 Task: Find connections with filter location Maracanaú with filter topic #homeofficewith filter profile language German with filter current company Al Yousuf Enterprises LLP Global HR Agency with filter school Cochin University of Science and Technology with filter industry Mobile Computing Software Products with filter service category Event Planning with filter keywords title Over the Phone Interpreter
Action: Mouse moved to (467, 84)
Screenshot: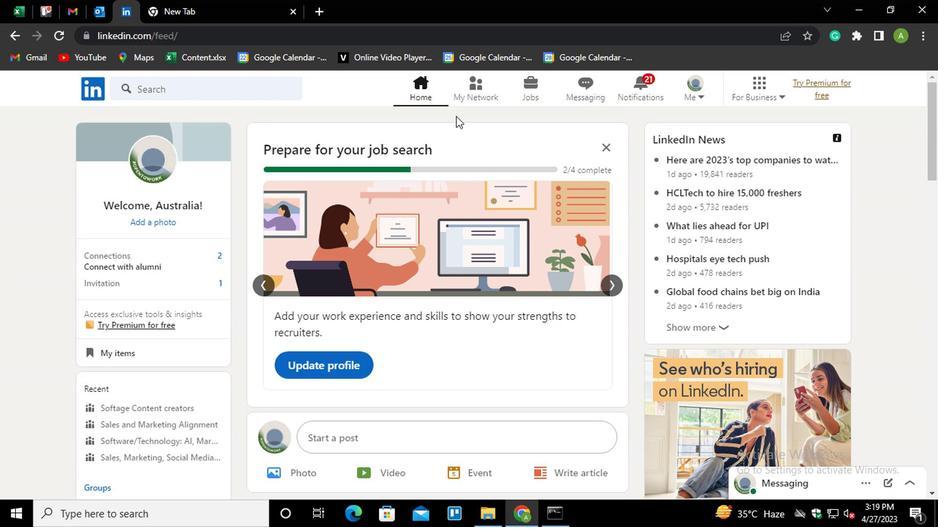 
Action: Mouse pressed left at (467, 84)
Screenshot: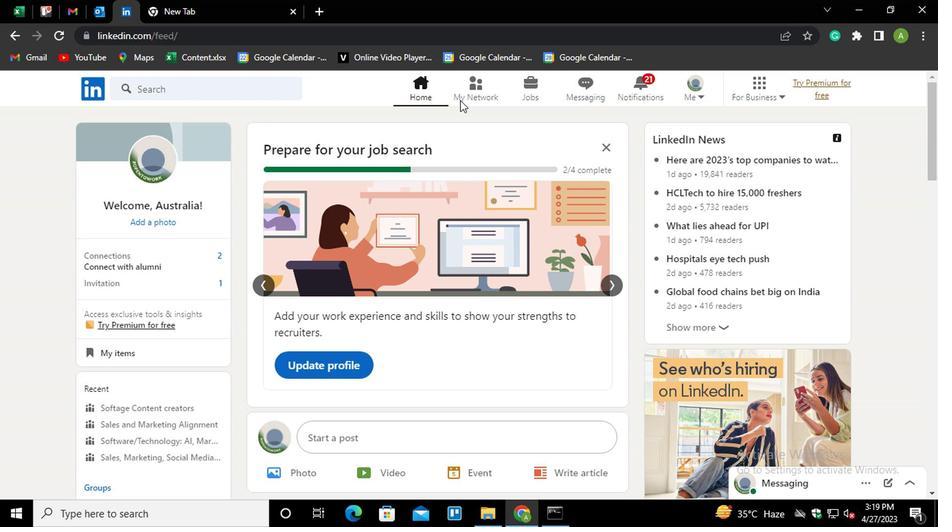 
Action: Mouse moved to (138, 162)
Screenshot: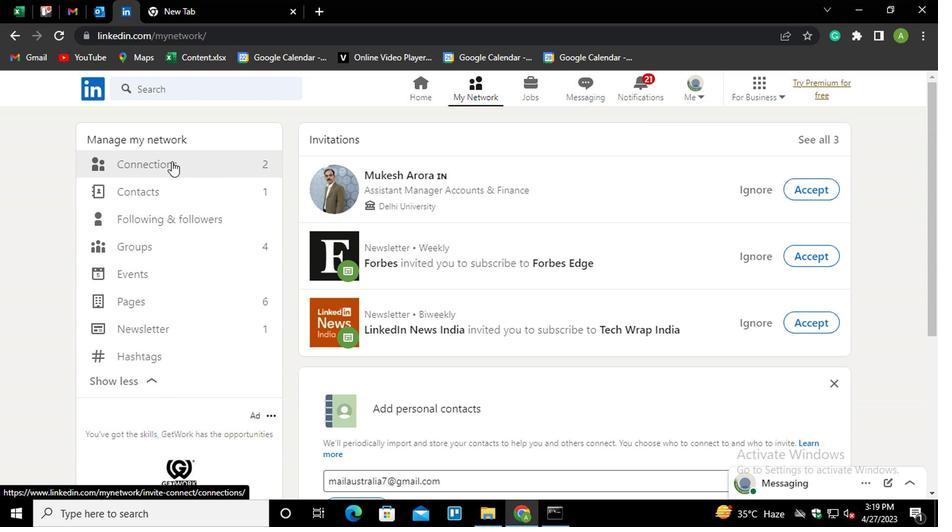 
Action: Mouse pressed left at (138, 162)
Screenshot: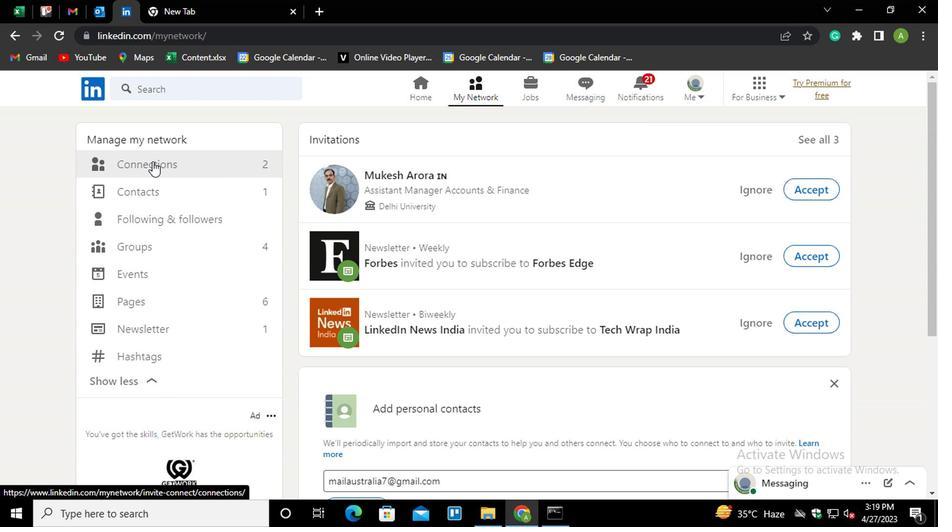 
Action: Mouse moved to (552, 164)
Screenshot: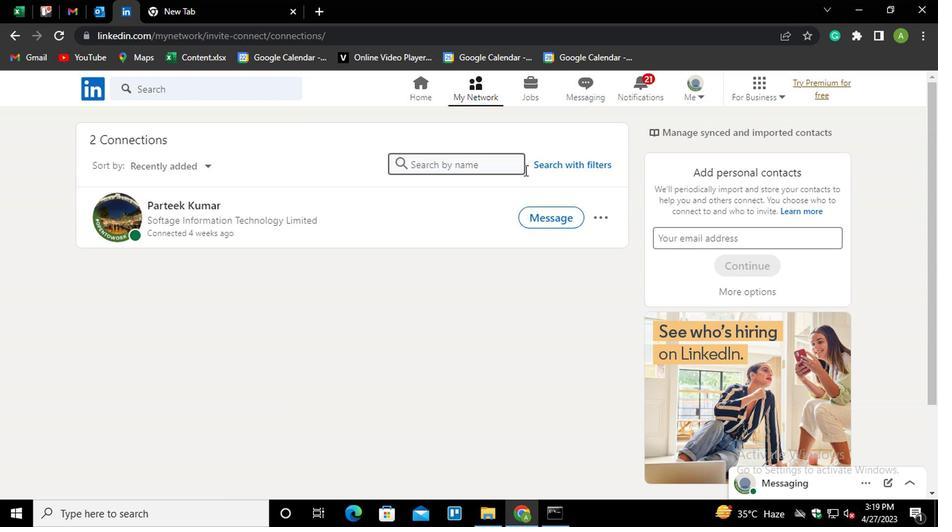 
Action: Mouse pressed left at (552, 164)
Screenshot: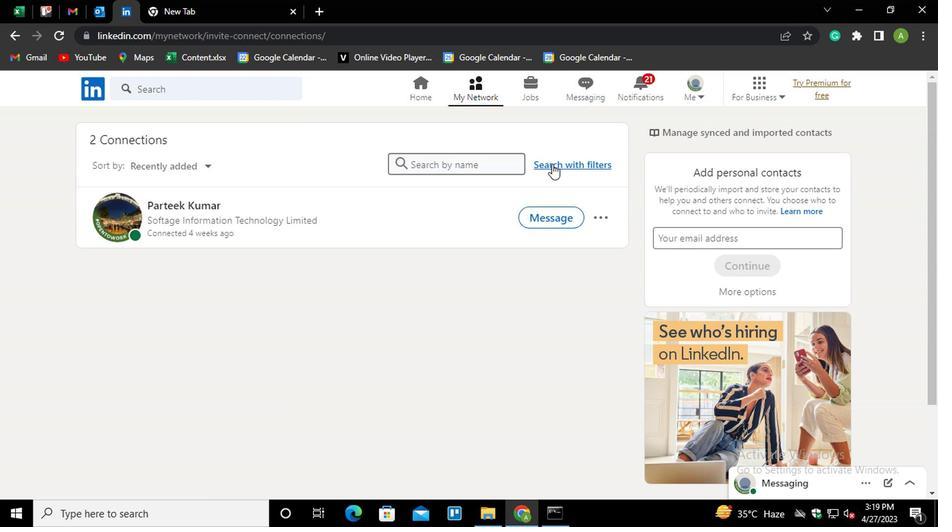 
Action: Mouse moved to (498, 127)
Screenshot: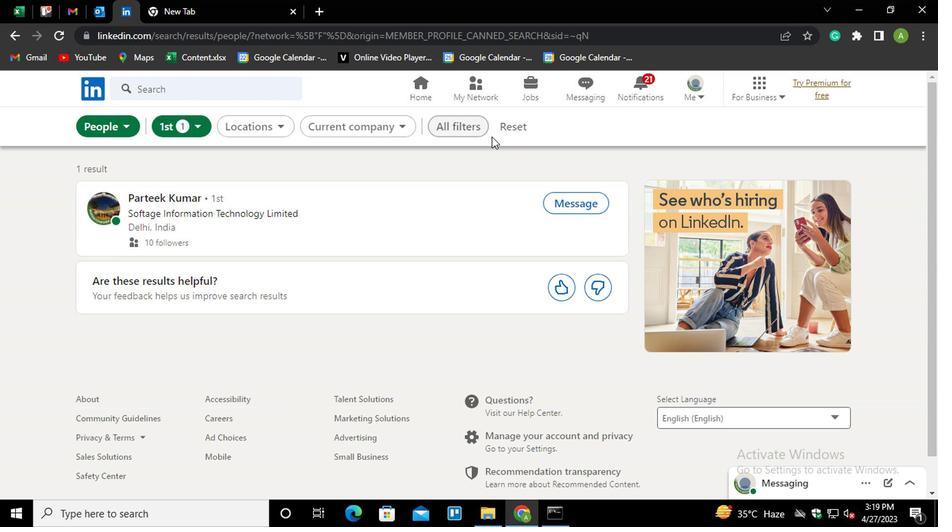 
Action: Mouse pressed left at (498, 127)
Screenshot: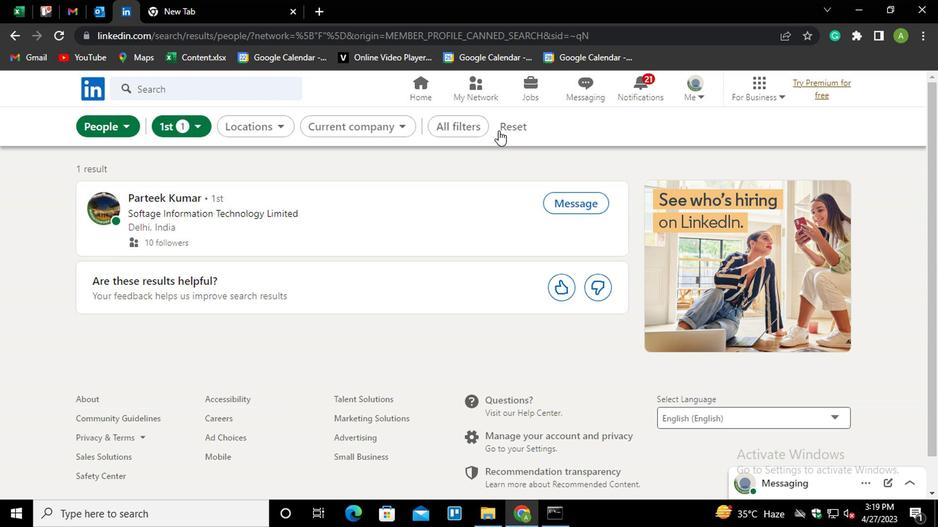 
Action: Mouse moved to (484, 127)
Screenshot: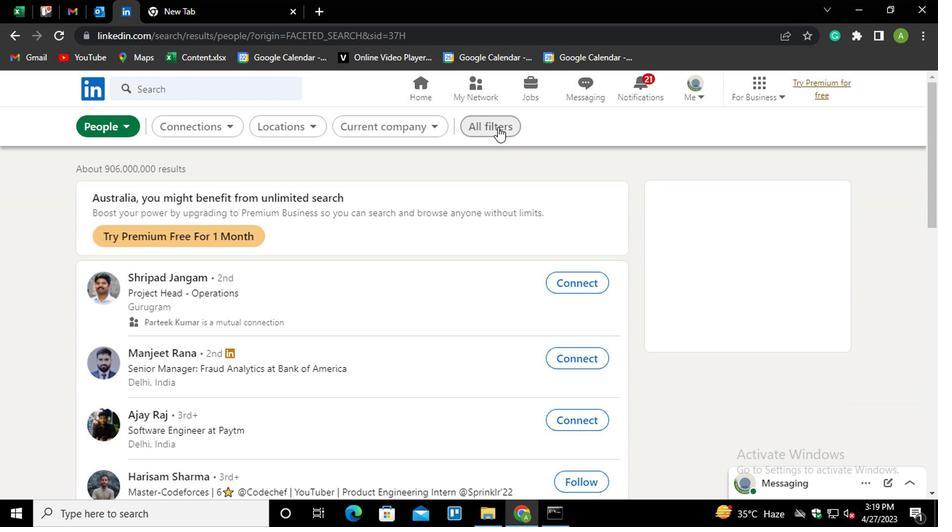 
Action: Mouse pressed left at (484, 127)
Screenshot: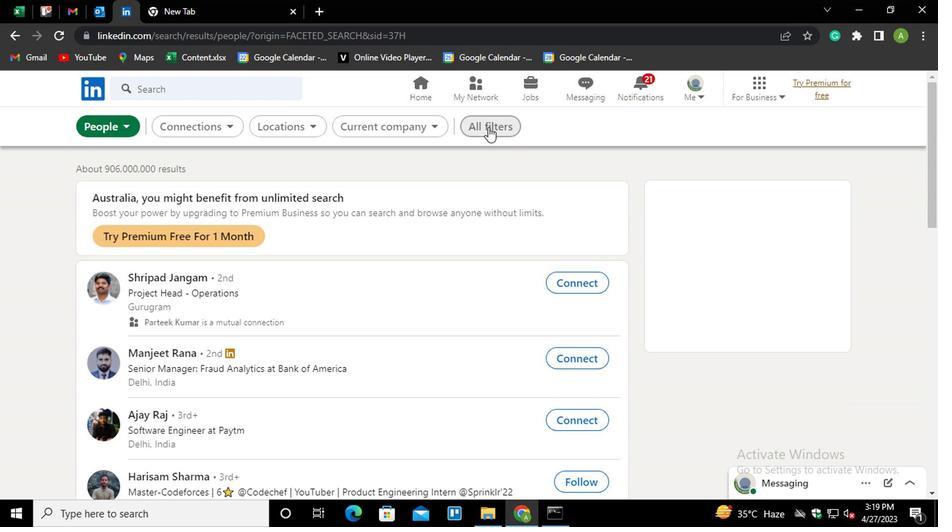 
Action: Mouse moved to (665, 262)
Screenshot: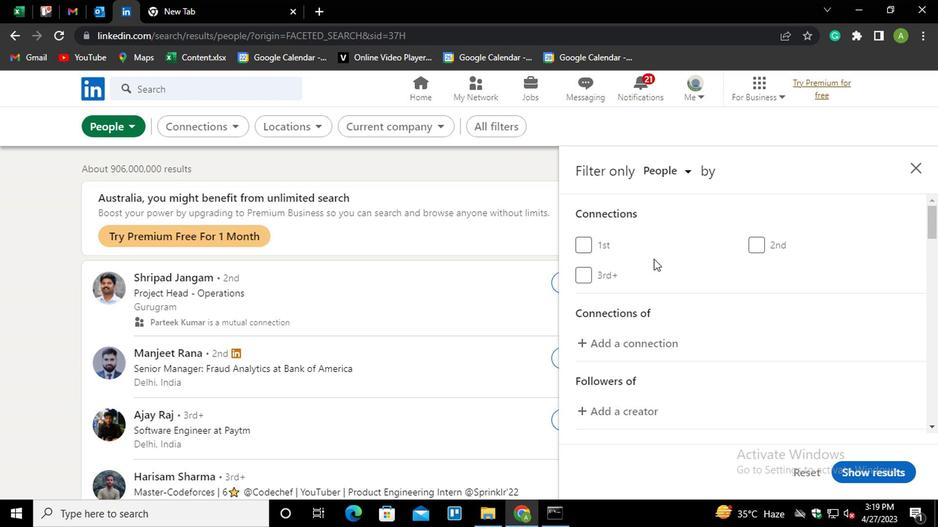 
Action: Mouse scrolled (665, 262) with delta (0, 0)
Screenshot: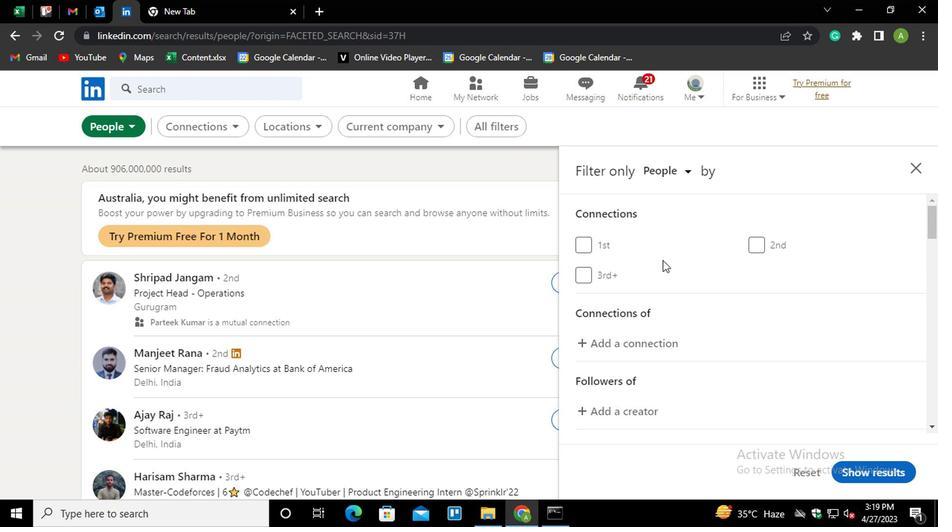
Action: Mouse scrolled (665, 262) with delta (0, 0)
Screenshot: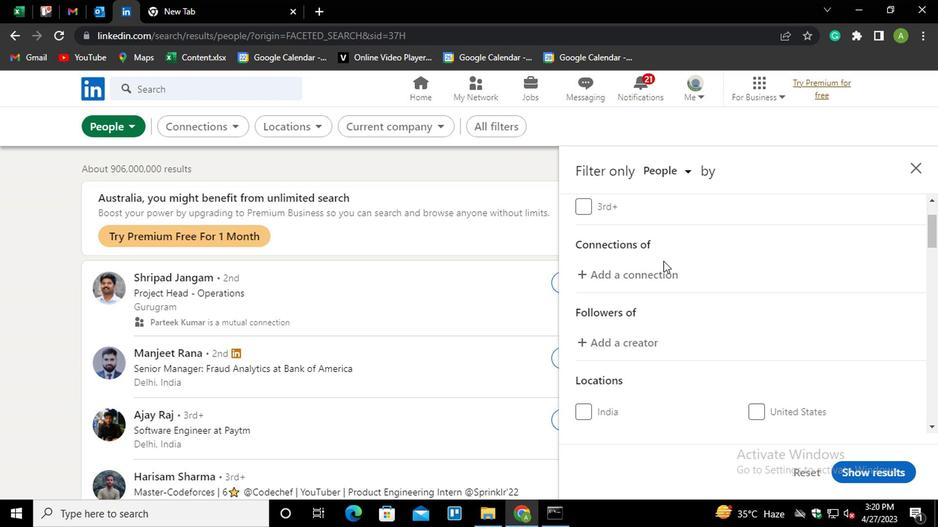
Action: Mouse scrolled (665, 262) with delta (0, 0)
Screenshot: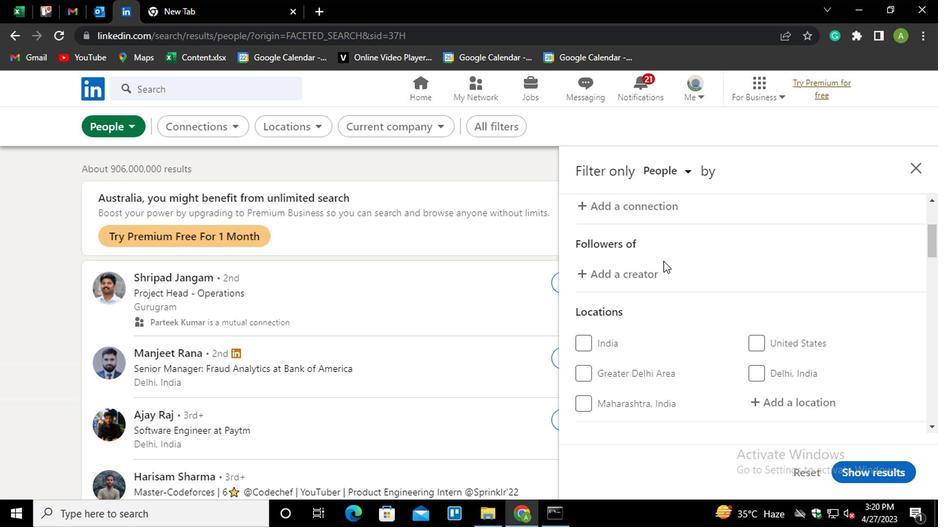 
Action: Mouse moved to (773, 332)
Screenshot: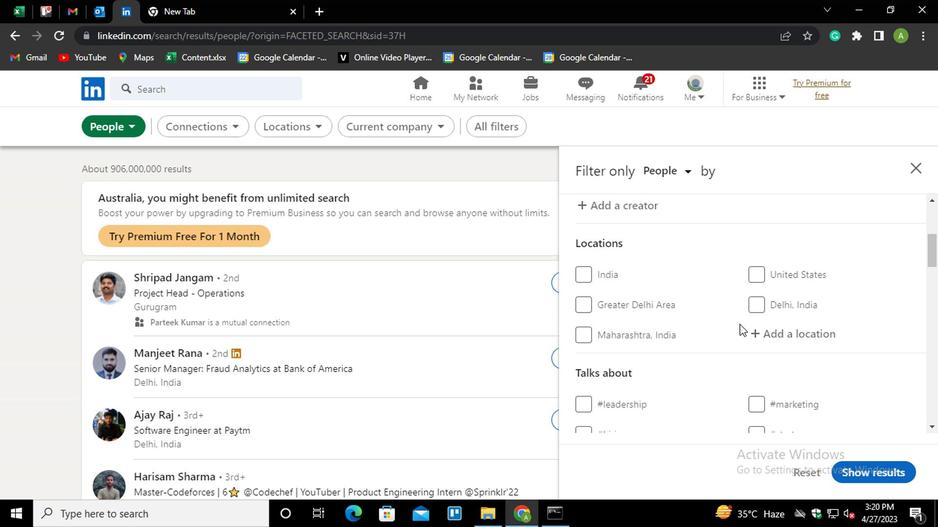 
Action: Mouse pressed left at (773, 332)
Screenshot: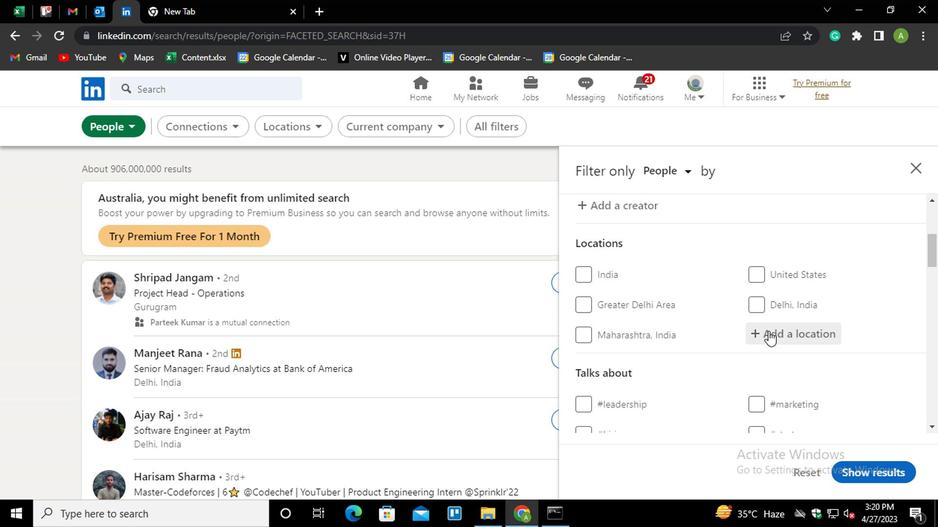 
Action: Mouse moved to (777, 336)
Screenshot: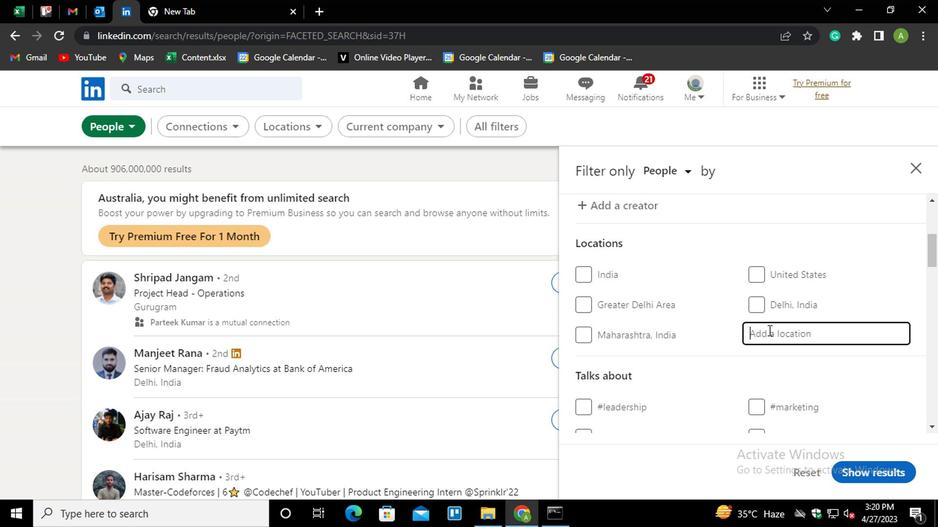 
Action: Mouse pressed left at (777, 336)
Screenshot: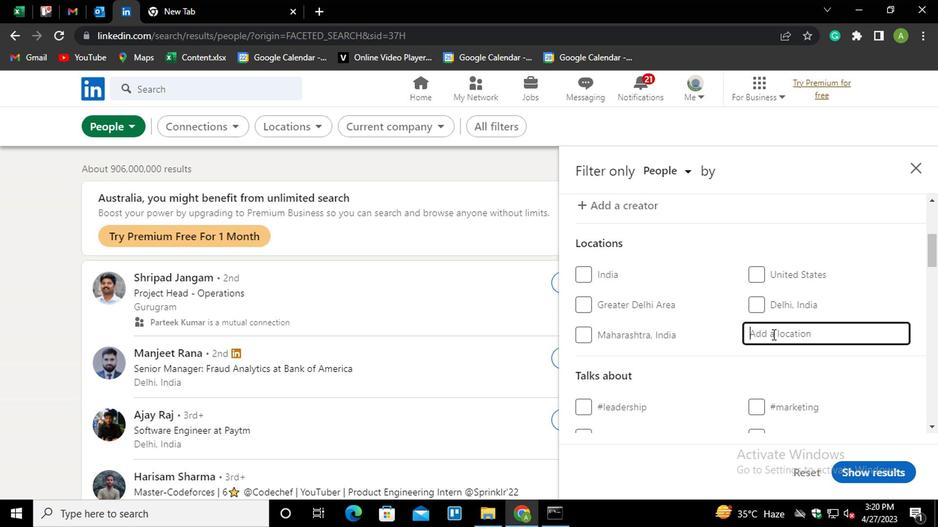 
Action: Mouse moved to (777, 337)
Screenshot: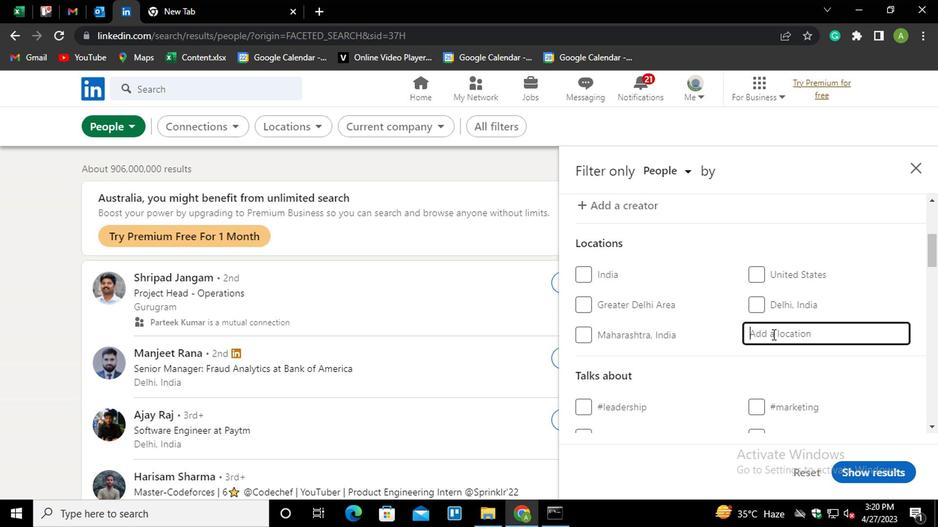 
Action: Key pressed <Key.shift>MARACAN<Key.down><Key.enter>
Screenshot: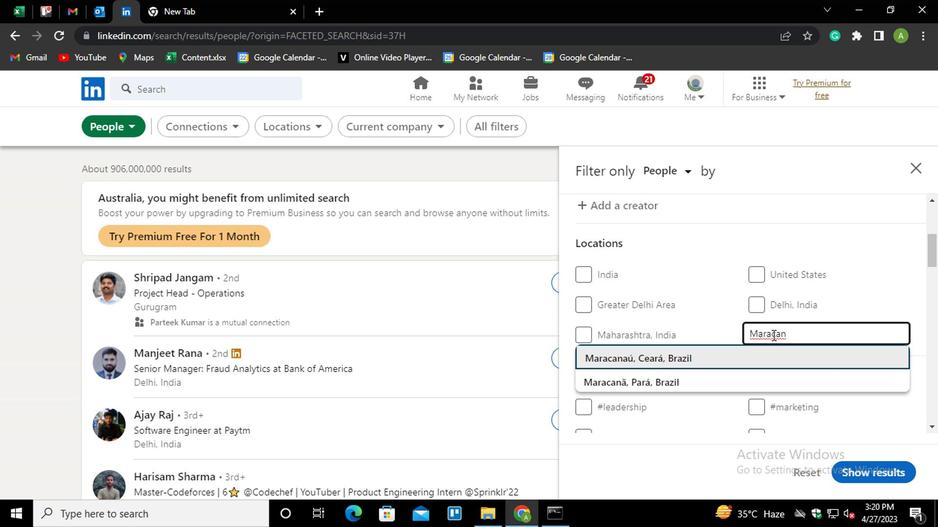 
Action: Mouse moved to (777, 337)
Screenshot: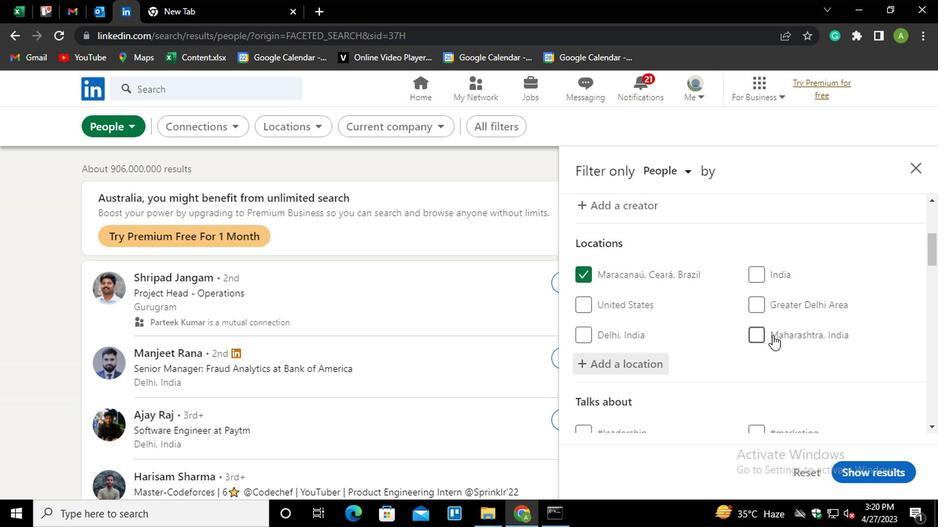 
Action: Mouse scrolled (777, 336) with delta (0, 0)
Screenshot: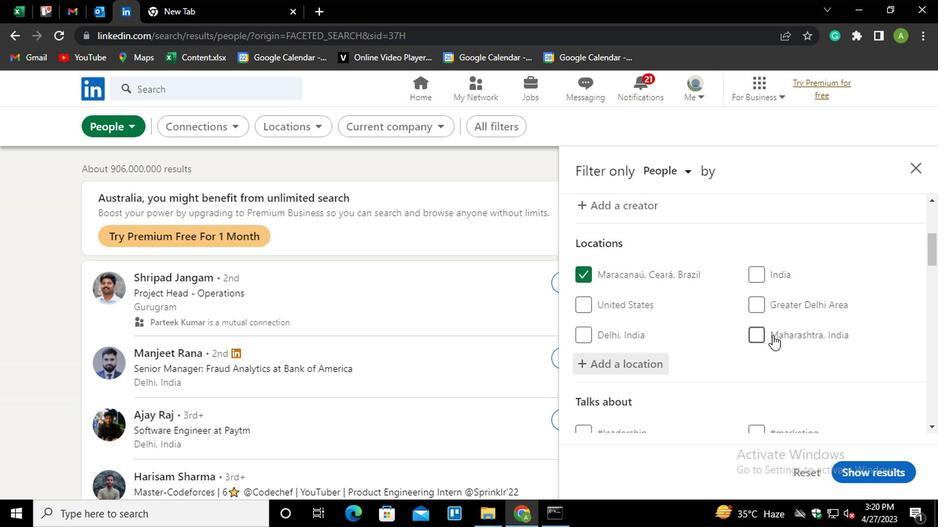 
Action: Mouse scrolled (777, 336) with delta (0, 0)
Screenshot: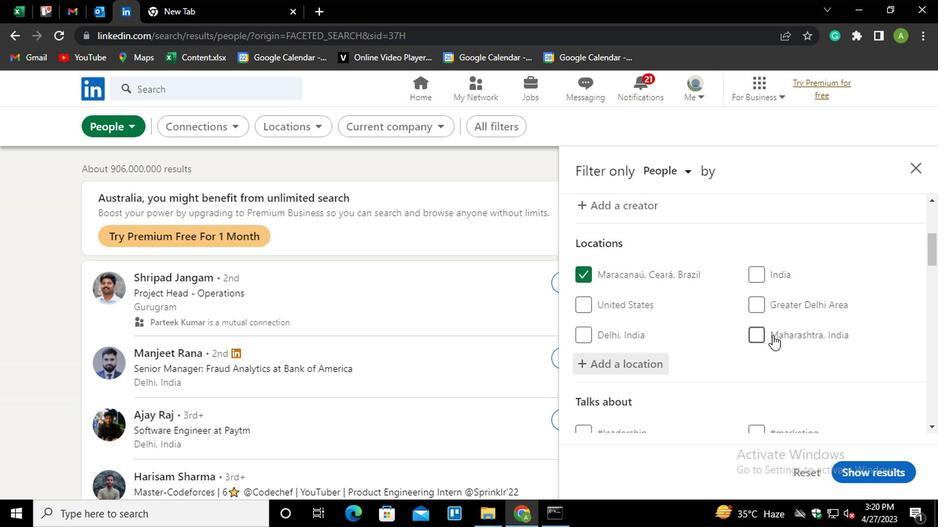 
Action: Mouse scrolled (777, 336) with delta (0, 0)
Screenshot: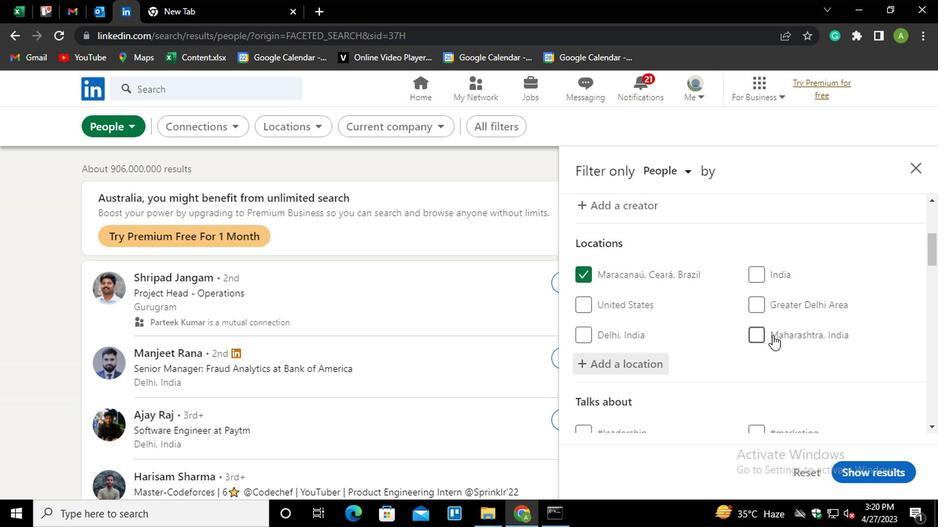 
Action: Mouse moved to (782, 289)
Screenshot: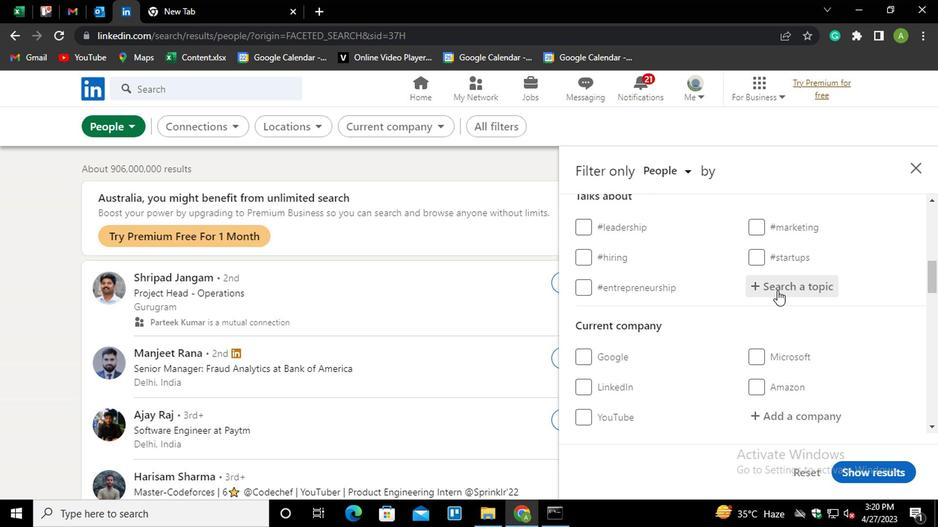 
Action: Mouse pressed left at (782, 289)
Screenshot: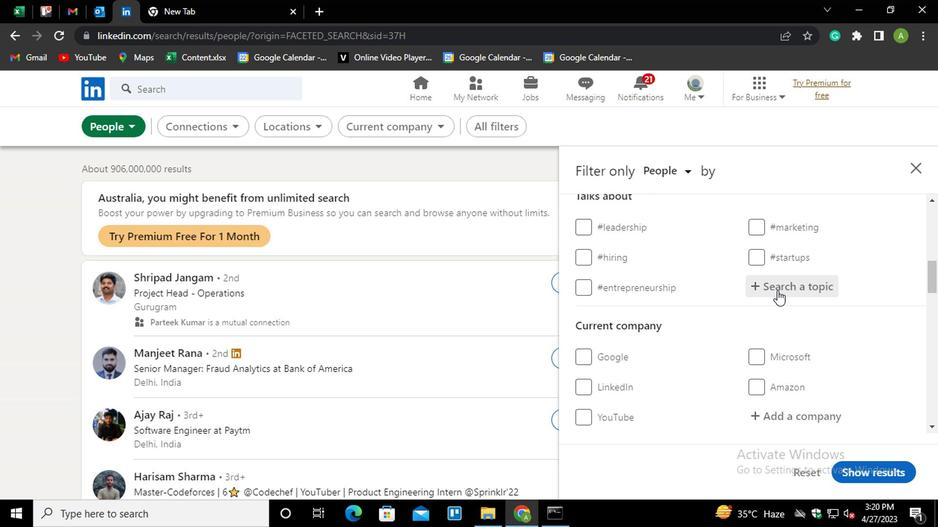 
Action: Key pressed <Key.shift>#GO<Key.backspace><Key.backspace>HOMEOFFICE
Screenshot: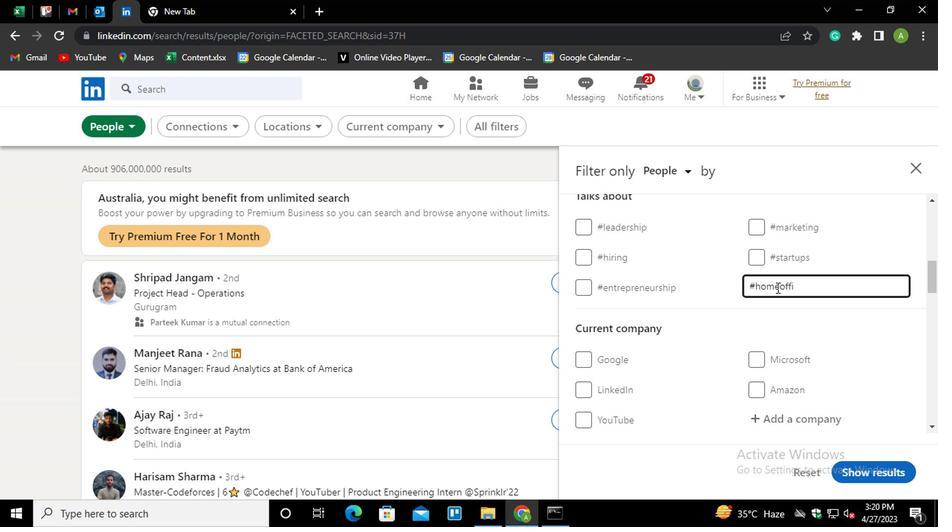 
Action: Mouse moved to (856, 333)
Screenshot: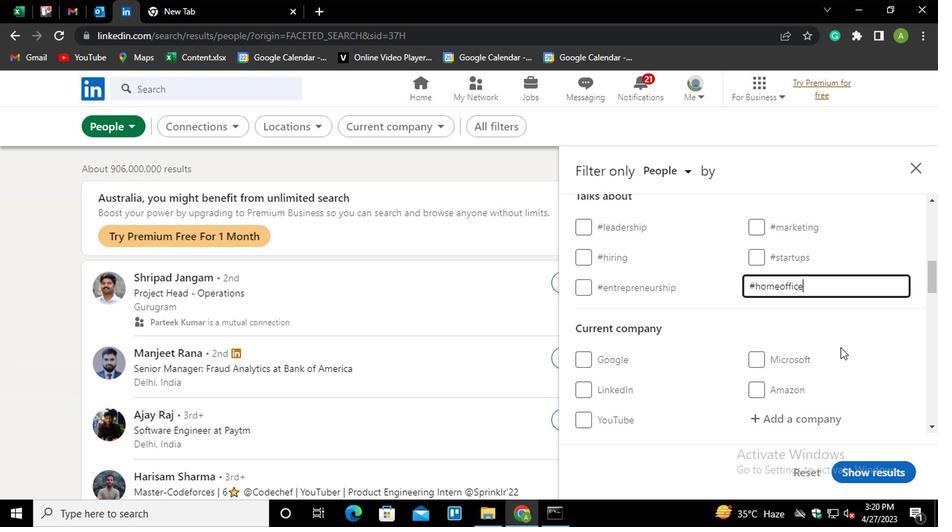 
Action: Mouse pressed left at (856, 333)
Screenshot: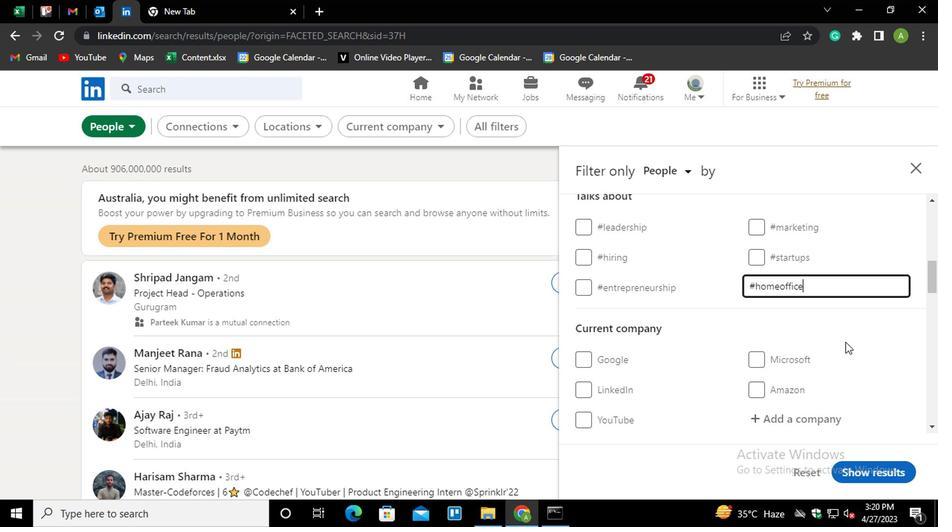 
Action: Mouse scrolled (856, 332) with delta (0, 0)
Screenshot: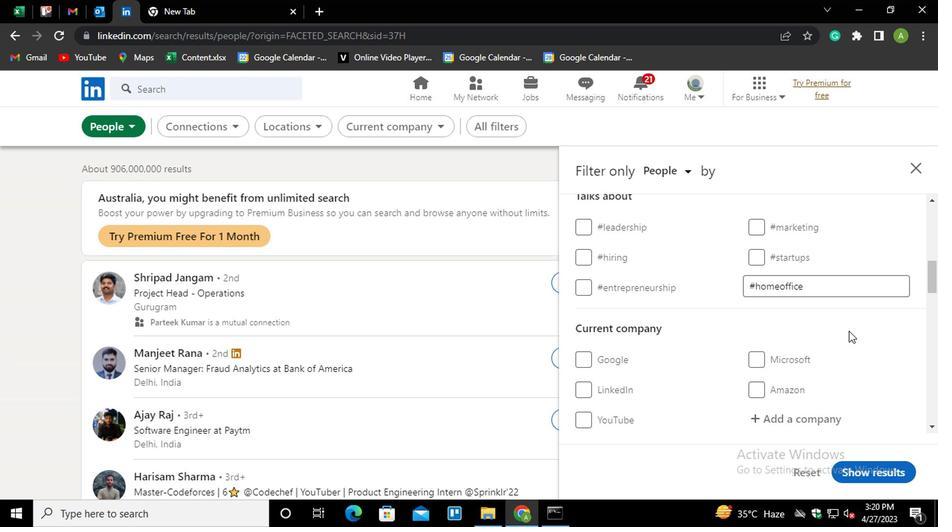 
Action: Mouse scrolled (856, 332) with delta (0, 0)
Screenshot: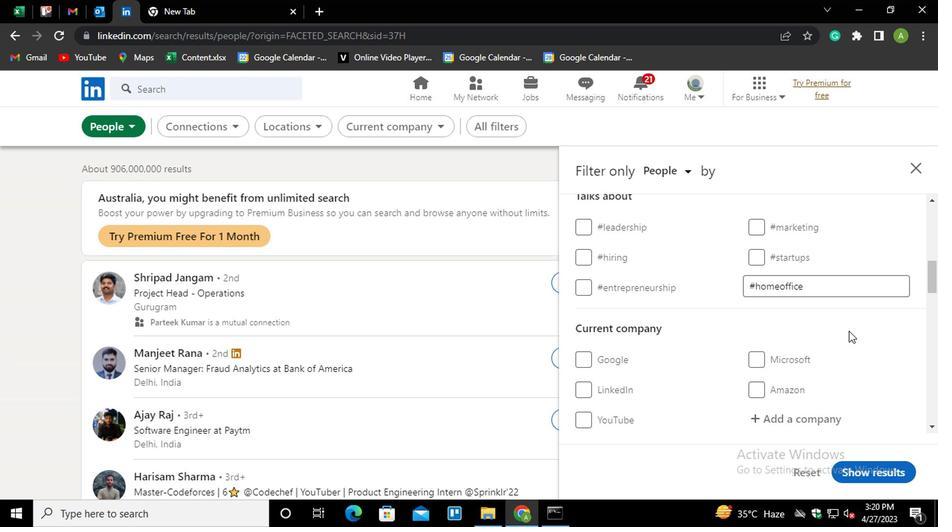 
Action: Mouse moved to (806, 314)
Screenshot: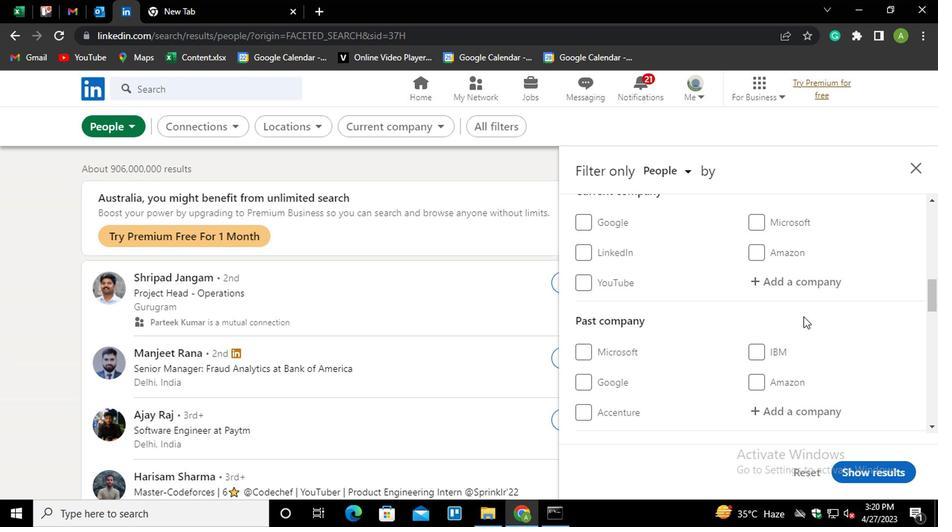 
Action: Mouse scrolled (806, 314) with delta (0, 0)
Screenshot: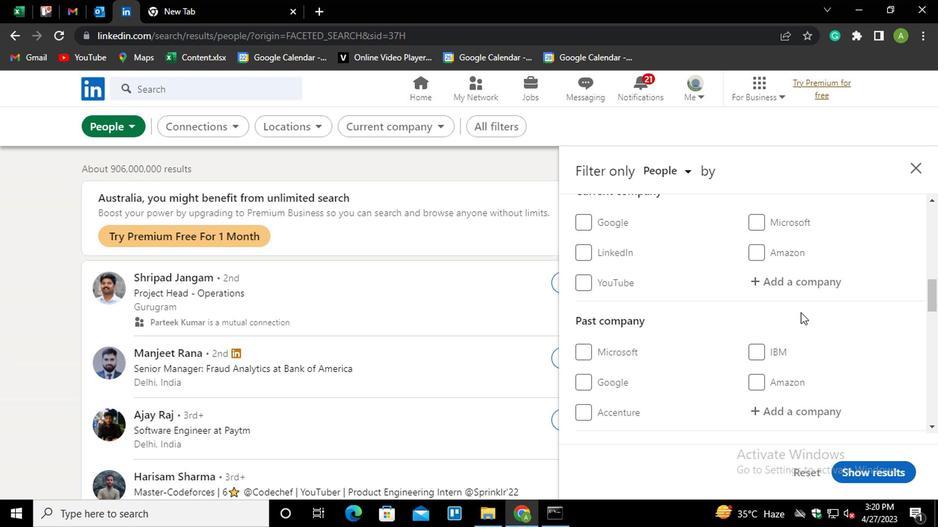 
Action: Mouse scrolled (806, 314) with delta (0, 0)
Screenshot: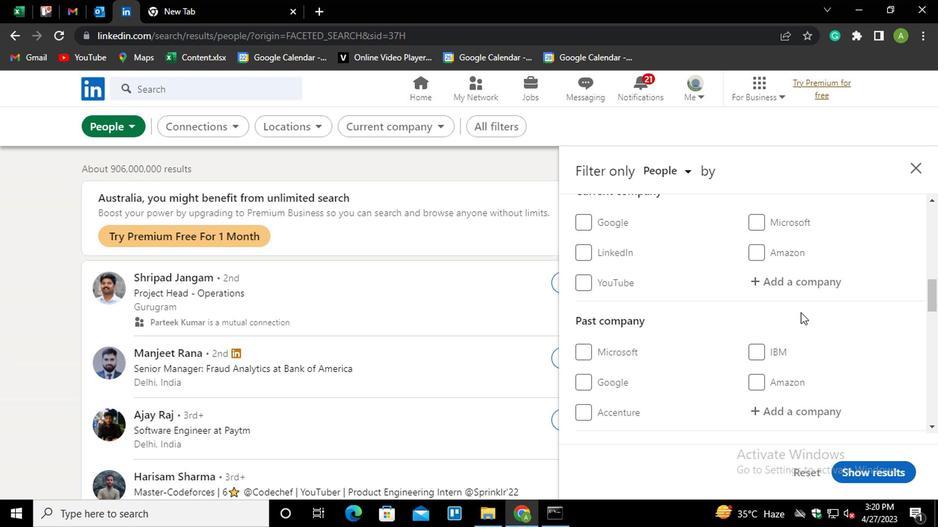 
Action: Mouse scrolled (806, 314) with delta (0, 0)
Screenshot: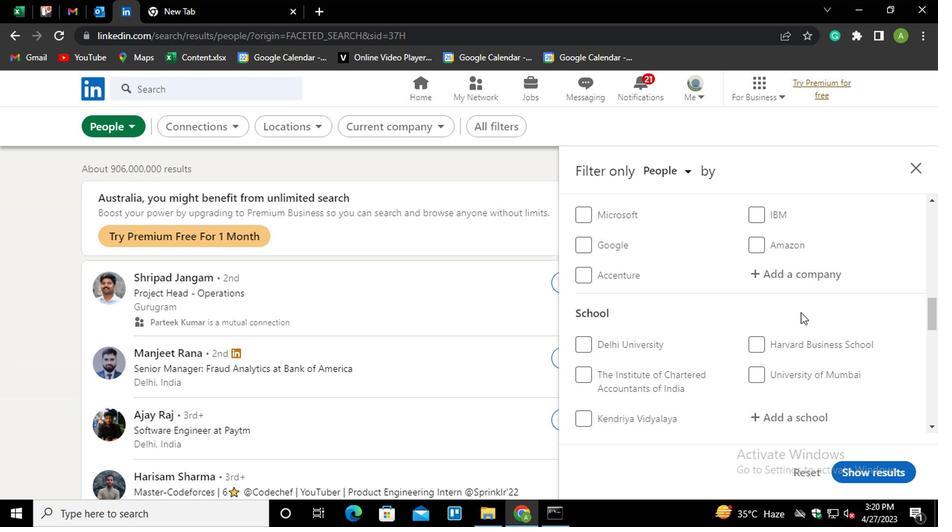 
Action: Mouse scrolled (806, 314) with delta (0, 0)
Screenshot: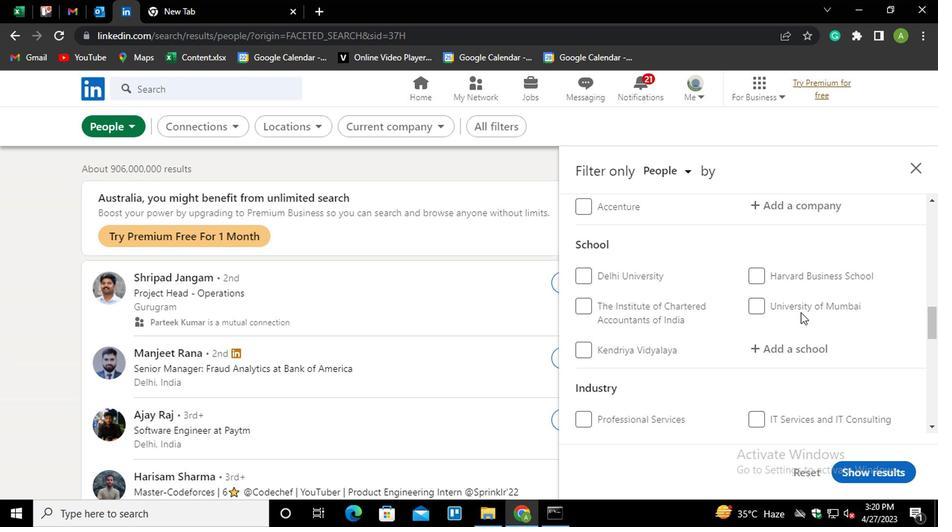 
Action: Mouse scrolled (806, 314) with delta (0, 0)
Screenshot: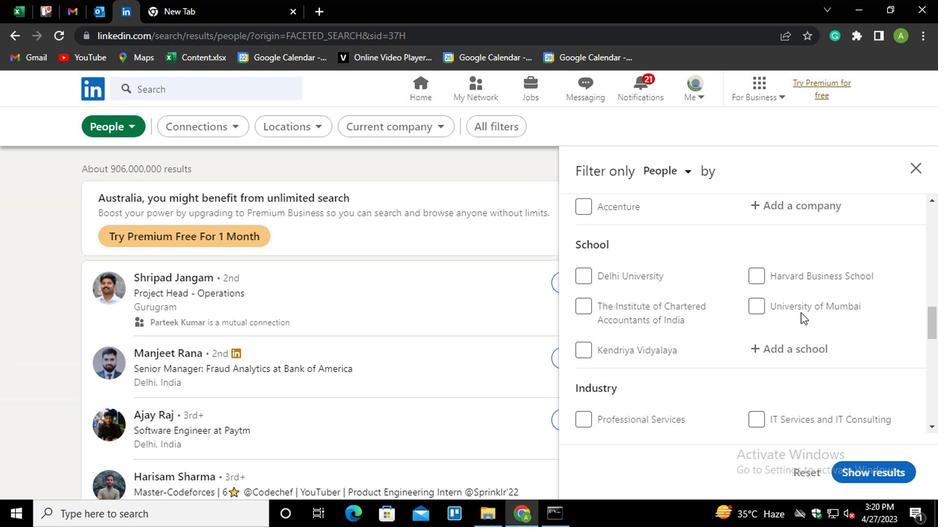 
Action: Mouse scrolled (806, 314) with delta (0, 0)
Screenshot: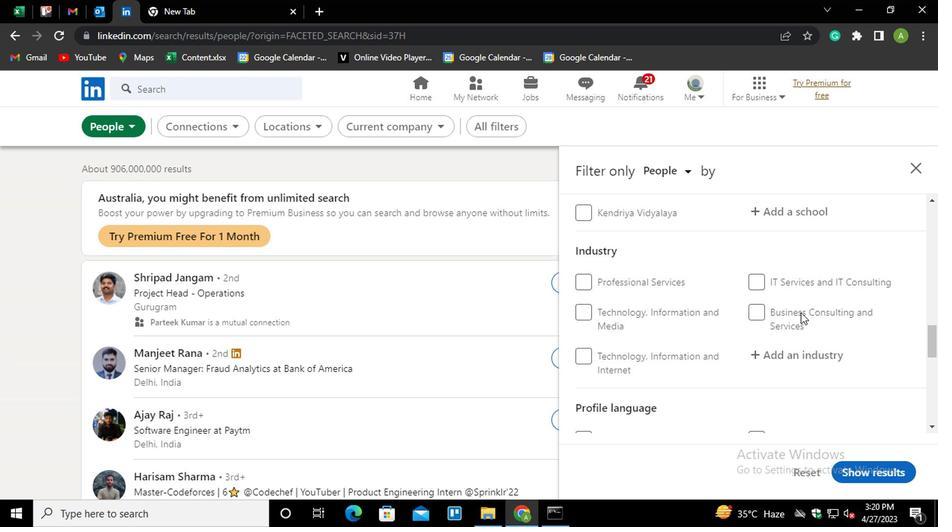 
Action: Mouse scrolled (806, 314) with delta (0, 0)
Screenshot: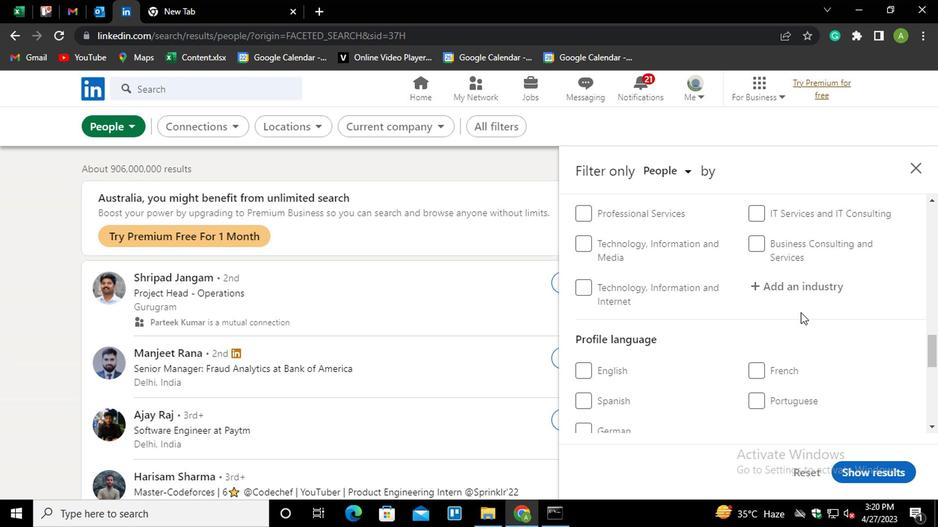 
Action: Mouse scrolled (806, 314) with delta (0, 0)
Screenshot: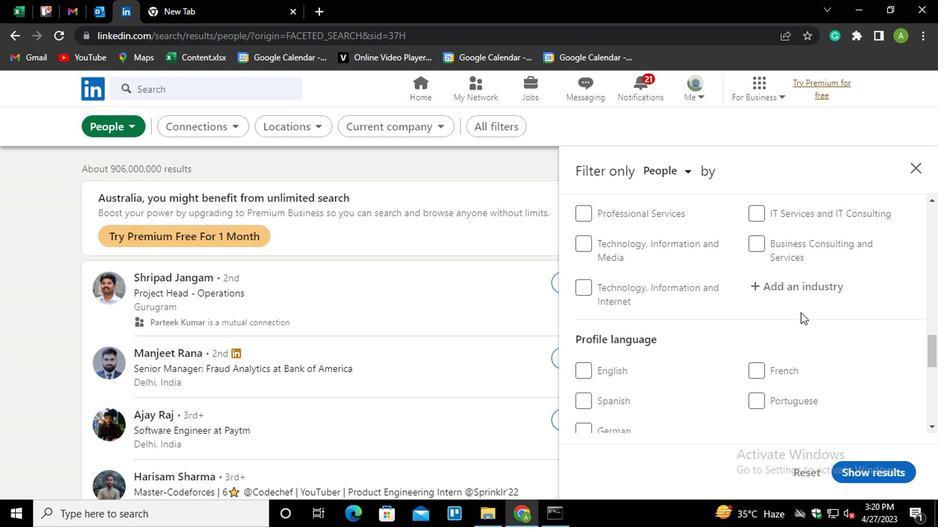 
Action: Mouse moved to (611, 297)
Screenshot: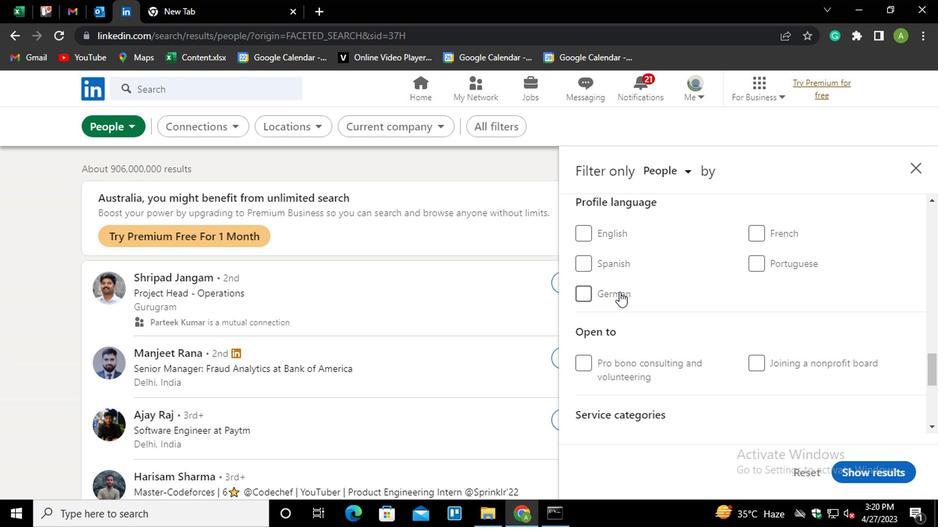 
Action: Mouse pressed left at (611, 297)
Screenshot: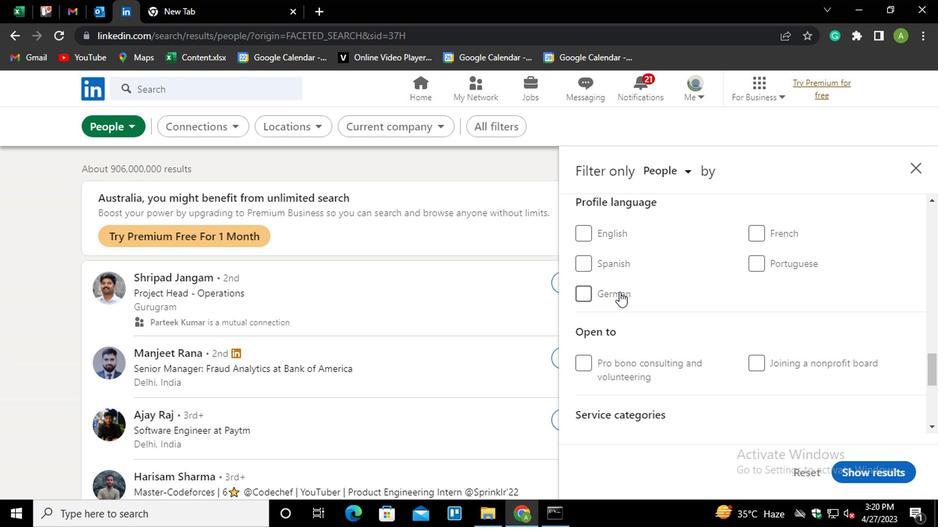 
Action: Mouse moved to (780, 299)
Screenshot: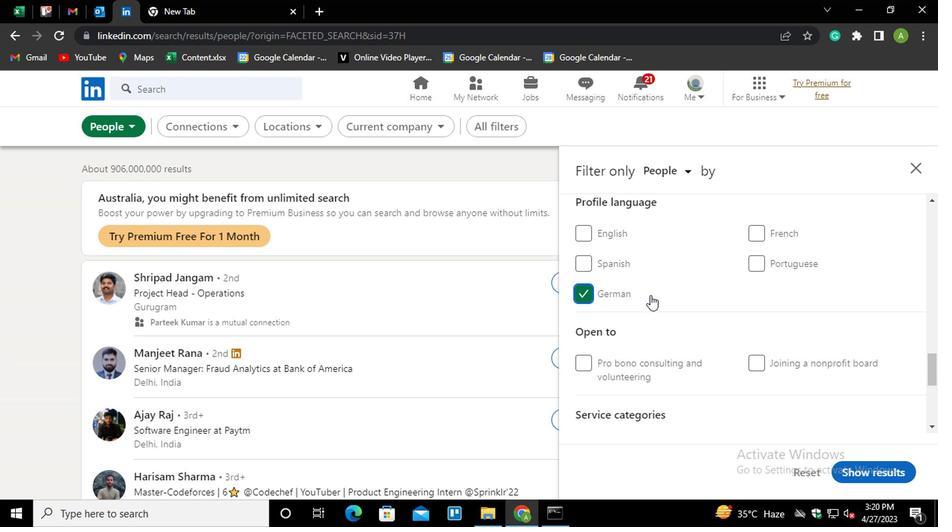 
Action: Mouse scrolled (780, 300) with delta (0, 0)
Screenshot: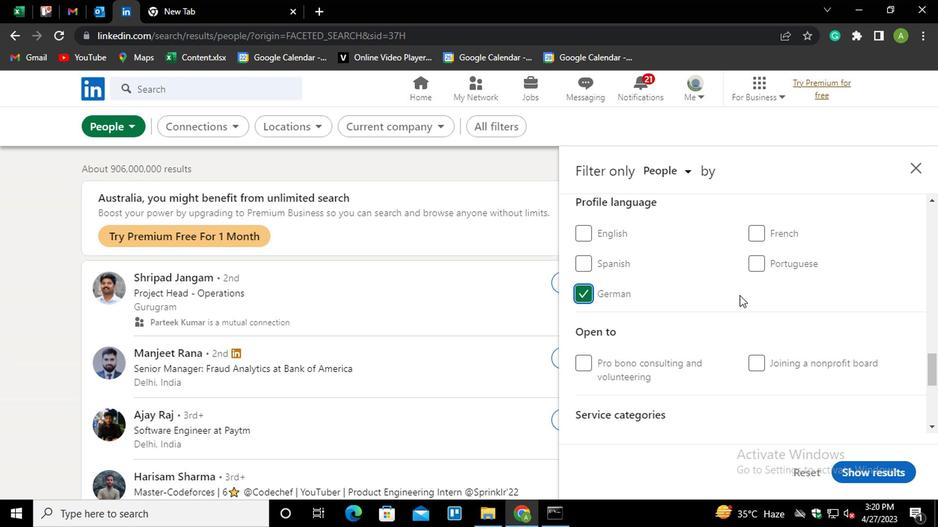 
Action: Mouse scrolled (780, 300) with delta (0, 0)
Screenshot: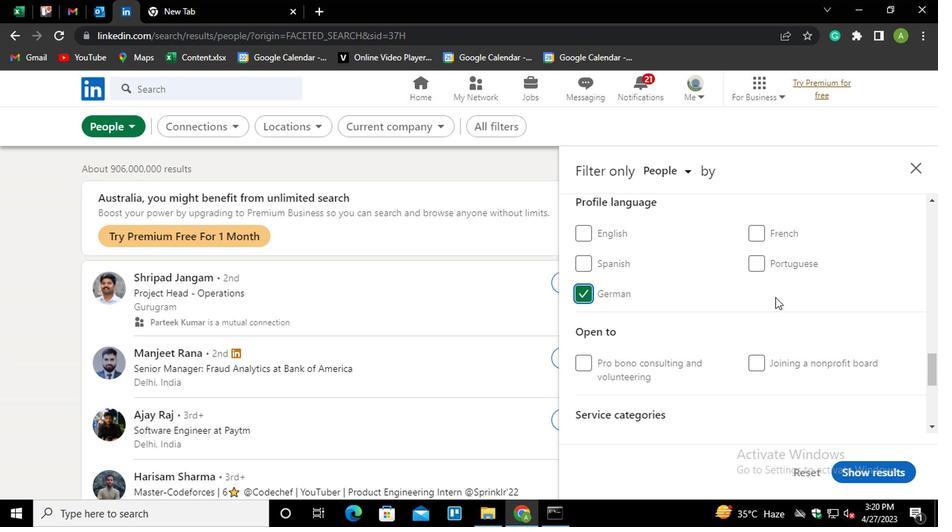
Action: Mouse scrolled (780, 300) with delta (0, 0)
Screenshot: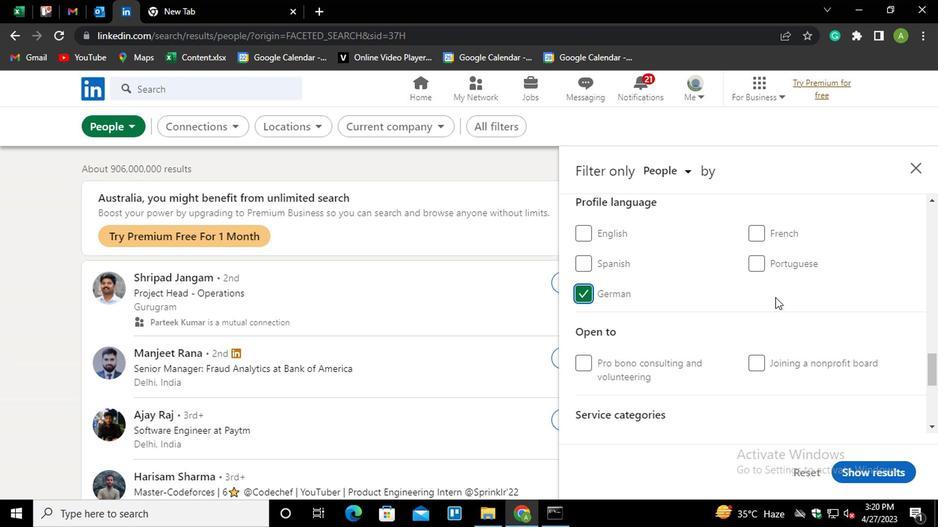 
Action: Mouse scrolled (780, 300) with delta (0, 0)
Screenshot: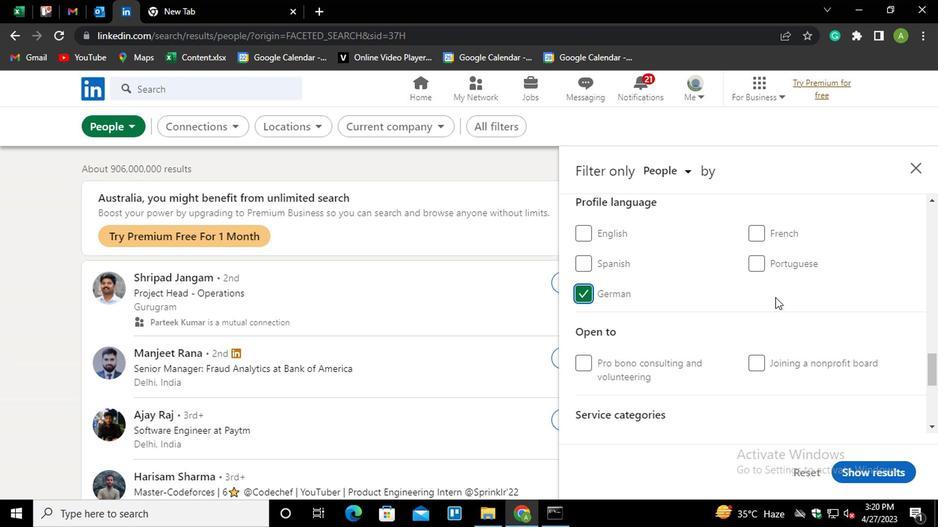 
Action: Mouse scrolled (780, 300) with delta (0, 0)
Screenshot: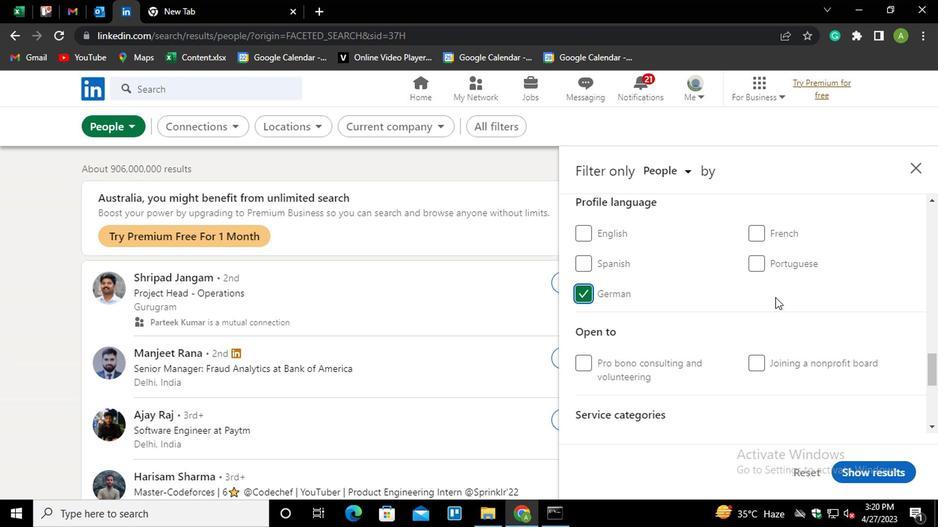 
Action: Mouse scrolled (780, 300) with delta (0, 0)
Screenshot: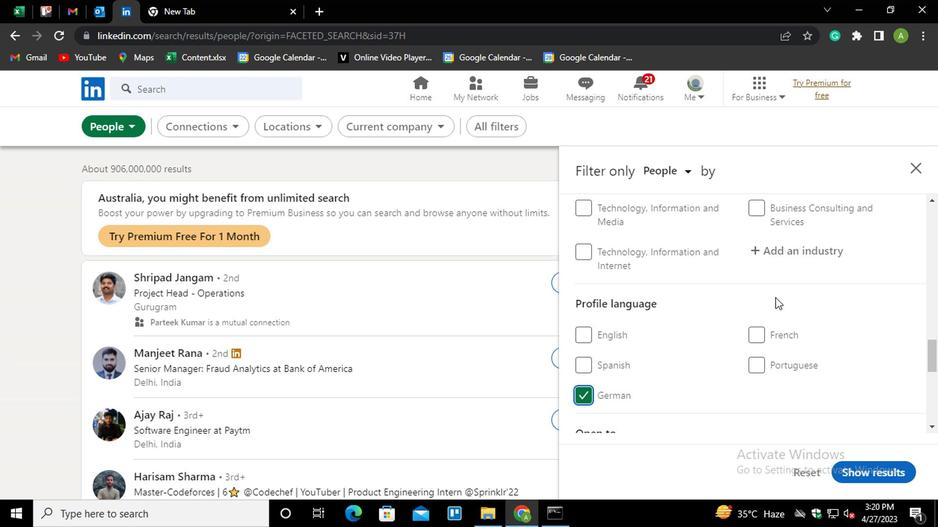 
Action: Mouse scrolled (780, 300) with delta (0, 0)
Screenshot: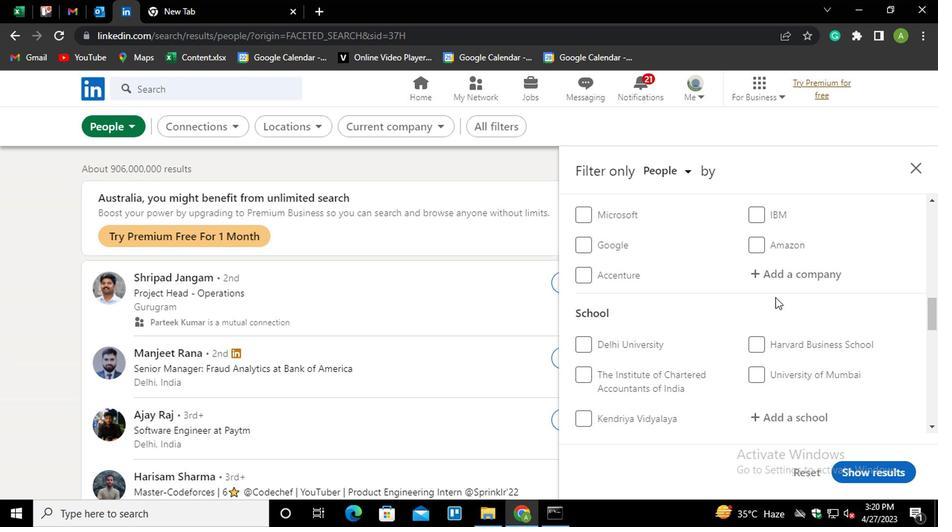 
Action: Mouse scrolled (780, 300) with delta (0, 0)
Screenshot: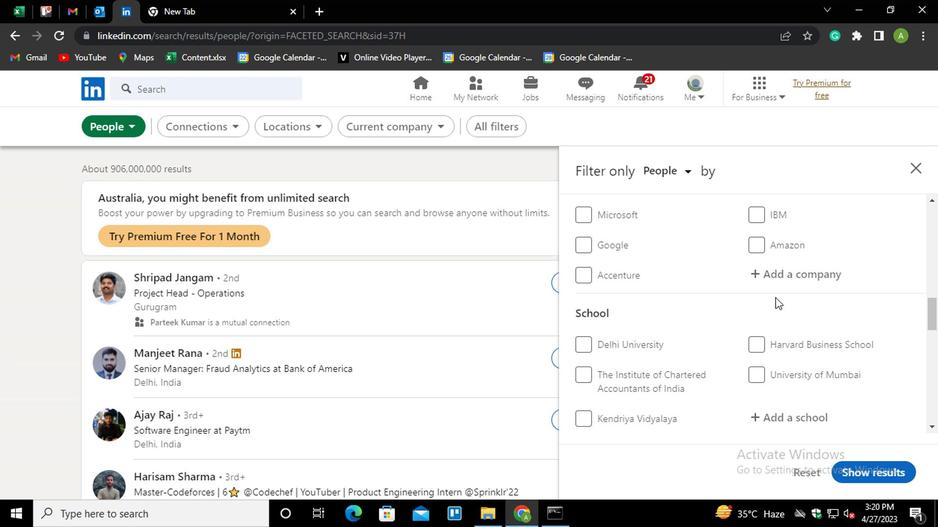 
Action: Mouse scrolled (780, 300) with delta (0, 0)
Screenshot: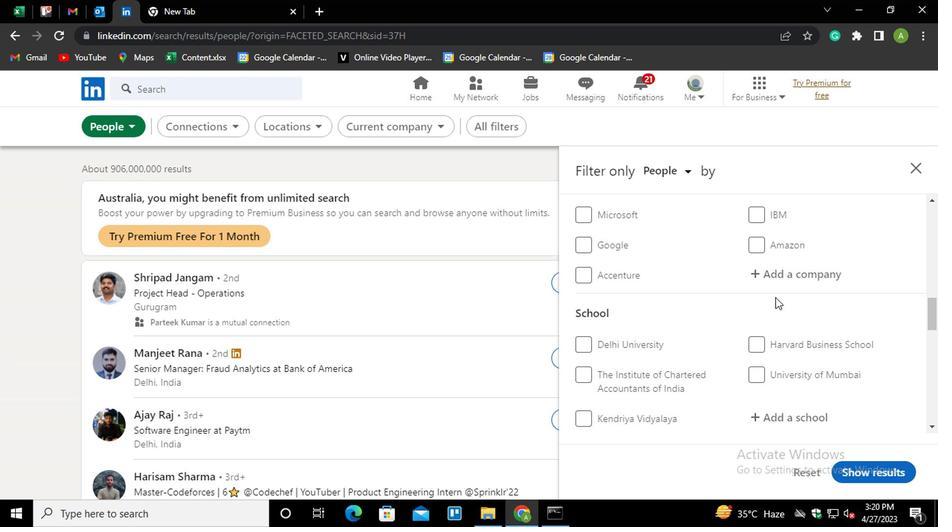 
Action: Mouse moved to (781, 348)
Screenshot: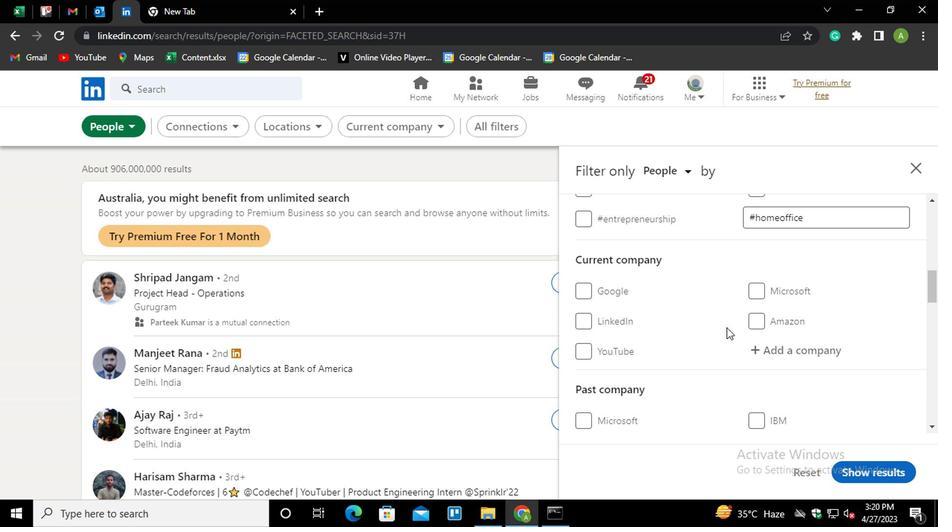 
Action: Mouse pressed left at (781, 348)
Screenshot: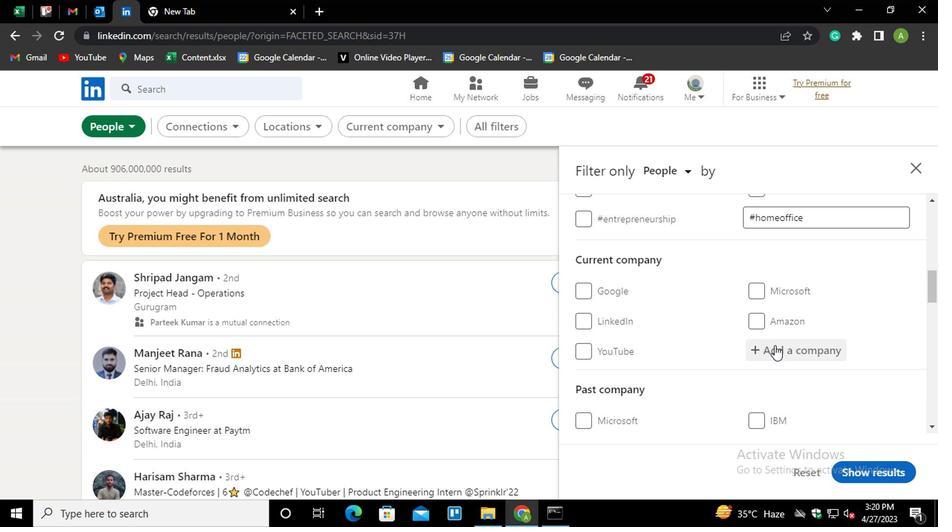 
Action: Mouse moved to (783, 349)
Screenshot: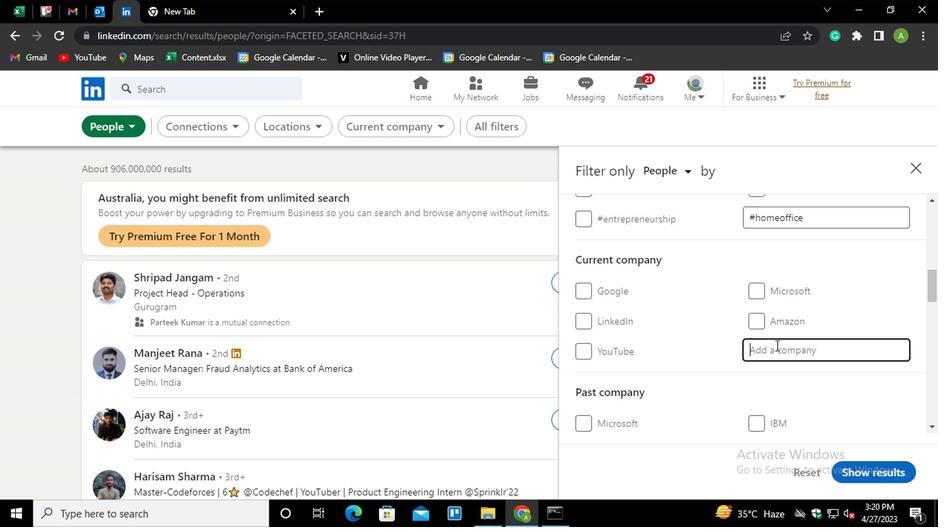 
Action: Mouse pressed left at (783, 349)
Screenshot: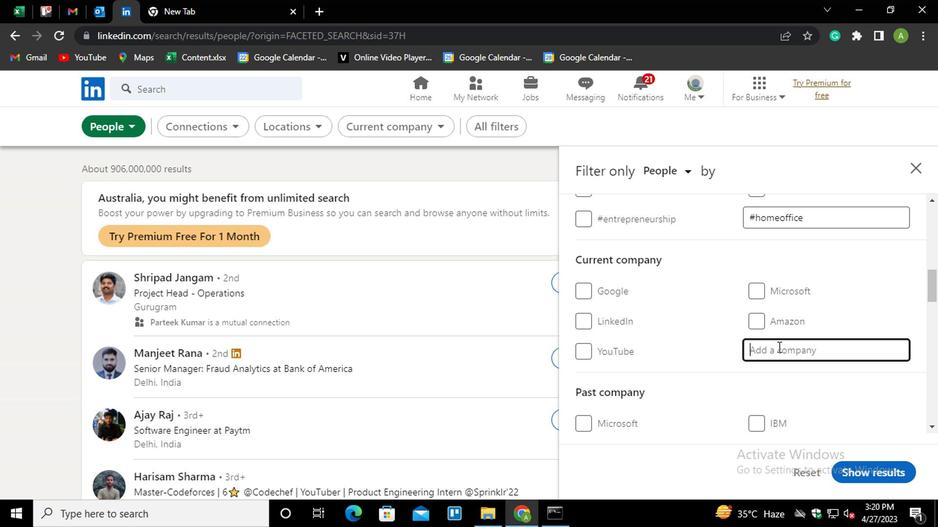 
Action: Key pressed <Key.shift>AI<Key.space><Key.shift>YU<Key.backspace>OUSUF<Key.space><Key.shift>ENTERPRISES
Screenshot: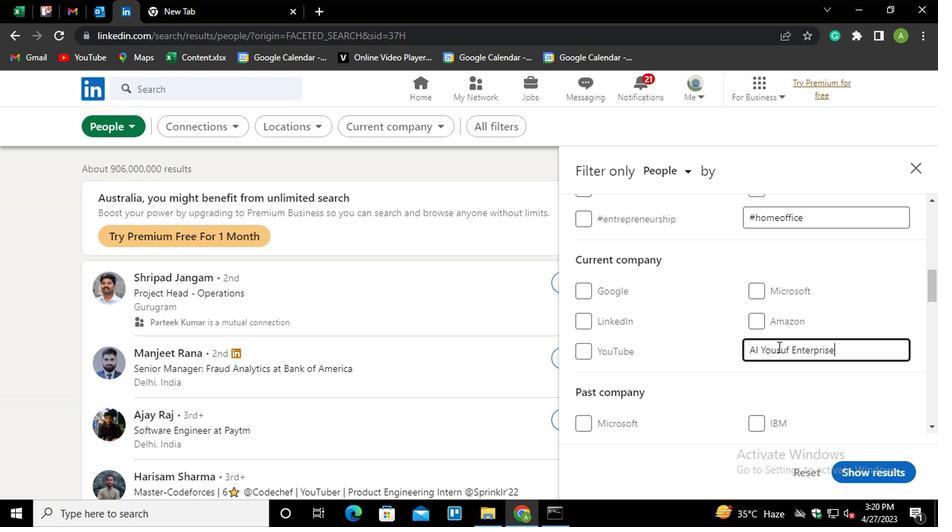 
Action: Mouse moved to (816, 397)
Screenshot: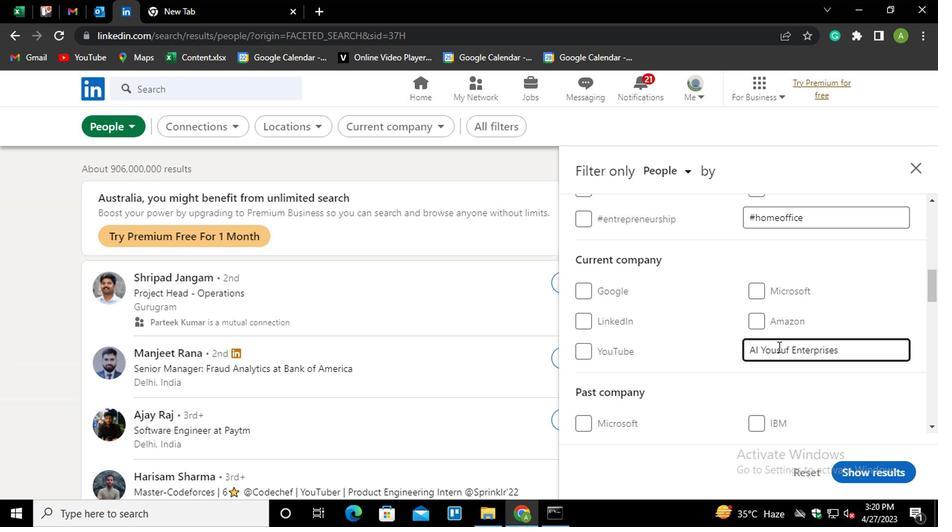 
Action: Mouse pressed left at (816, 397)
Screenshot: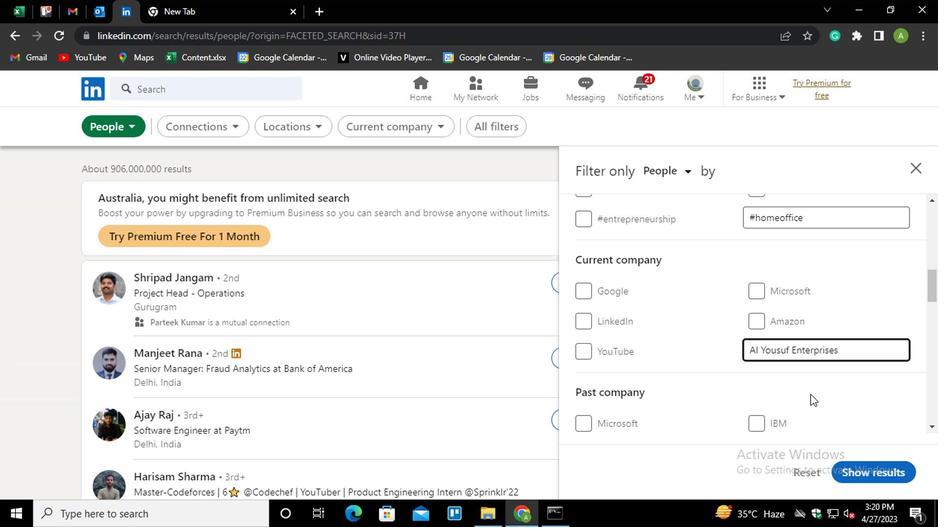 
Action: Mouse moved to (854, 357)
Screenshot: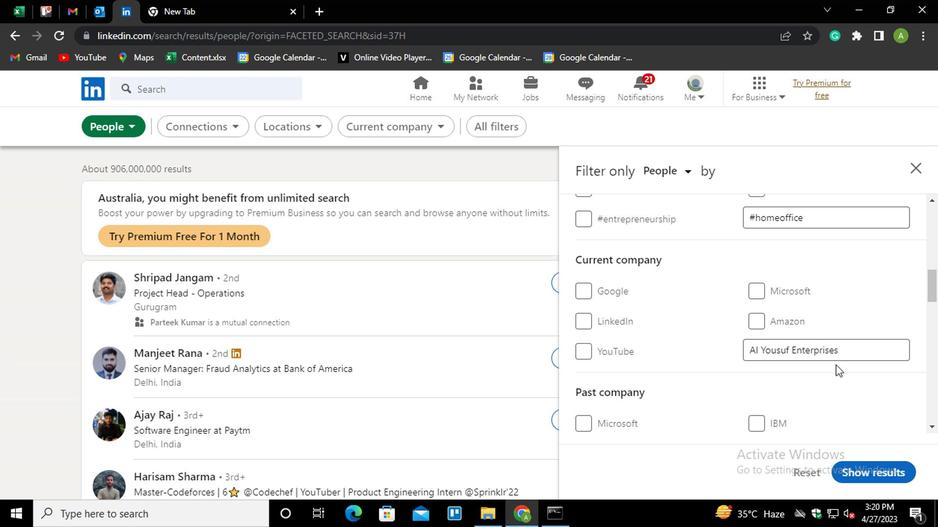 
Action: Mouse pressed left at (854, 357)
Screenshot: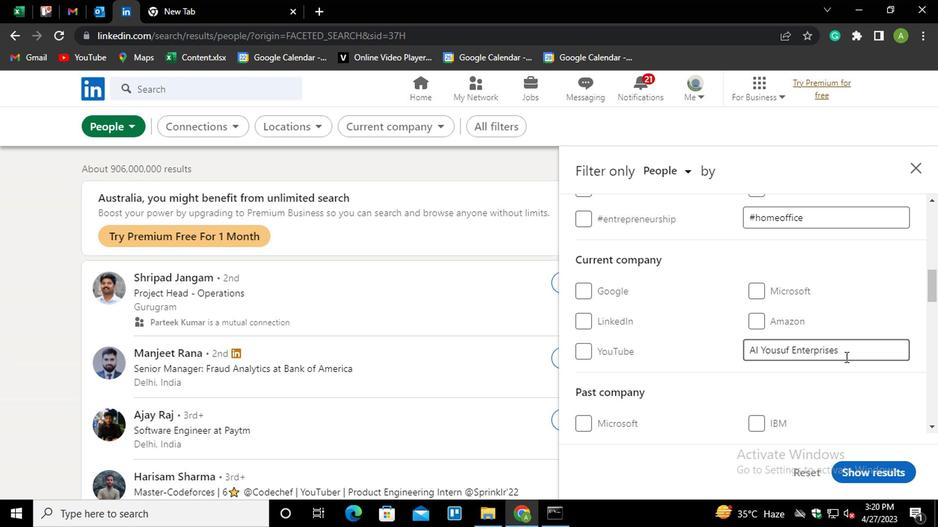 
Action: Key pressed <Key.space><Key.shift>LLP<Key.backspace><Key.shift><Key.shift><Key.shift><Key.shift><Key.shift><Key.shift><Key.shift>P<Key.space><Key.shift><Key.shift>GLOBAL<Key.space><Key.shift><Key.shift><Key.shift><Key.shift><Key.shift><Key.shift><Key.shift><Key.shift><Key.shift><Key.shift><Key.shift>HR<Key.space><Key.shift>AGENCY
Screenshot: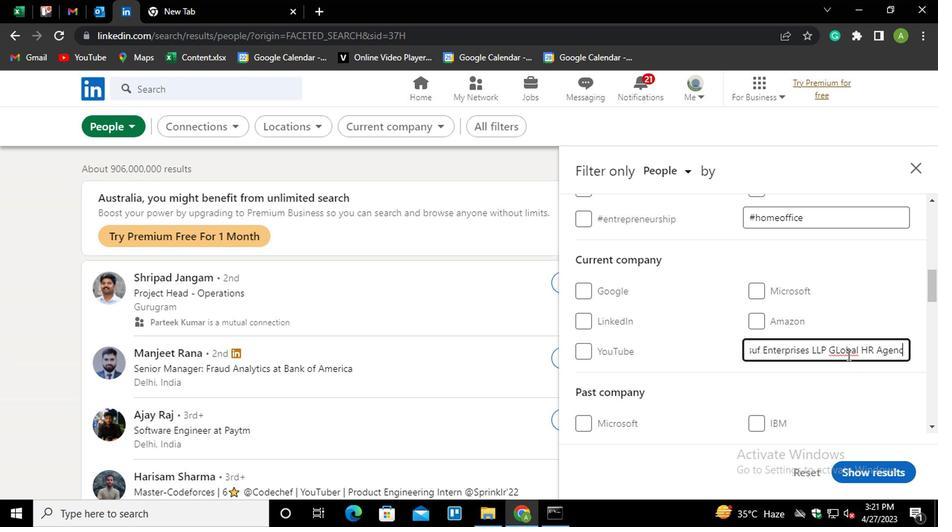 
Action: Mouse moved to (840, 394)
Screenshot: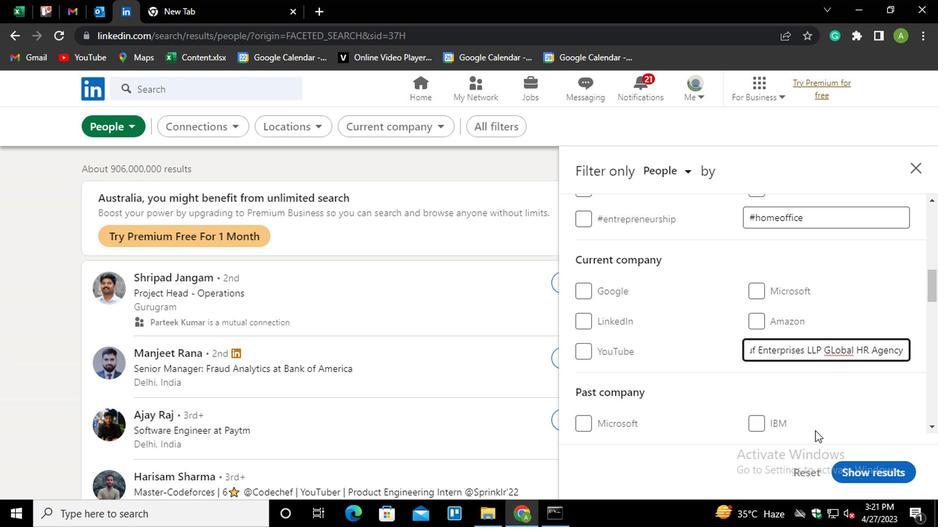 
Action: Mouse pressed left at (840, 394)
Screenshot: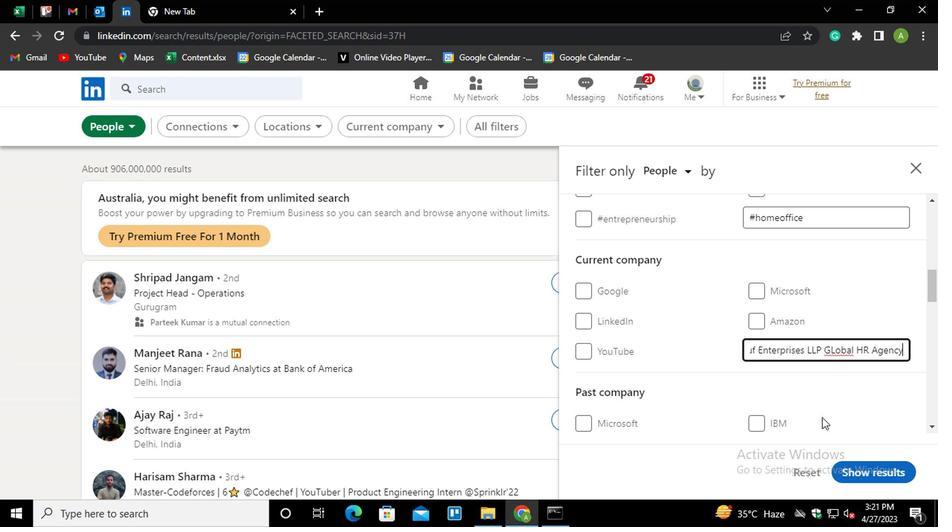 
Action: Mouse scrolled (840, 393) with delta (0, 0)
Screenshot: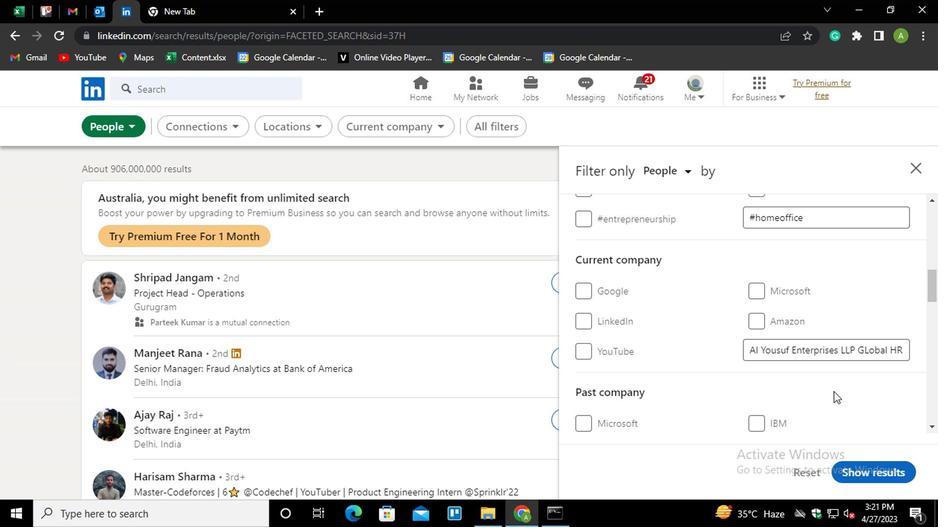 
Action: Mouse scrolled (840, 393) with delta (0, 0)
Screenshot: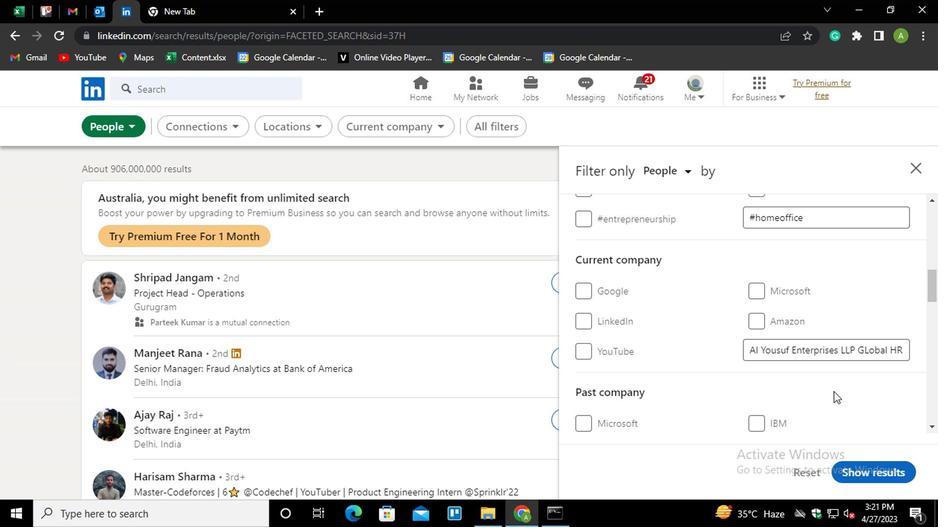 
Action: Mouse scrolled (840, 393) with delta (0, 0)
Screenshot: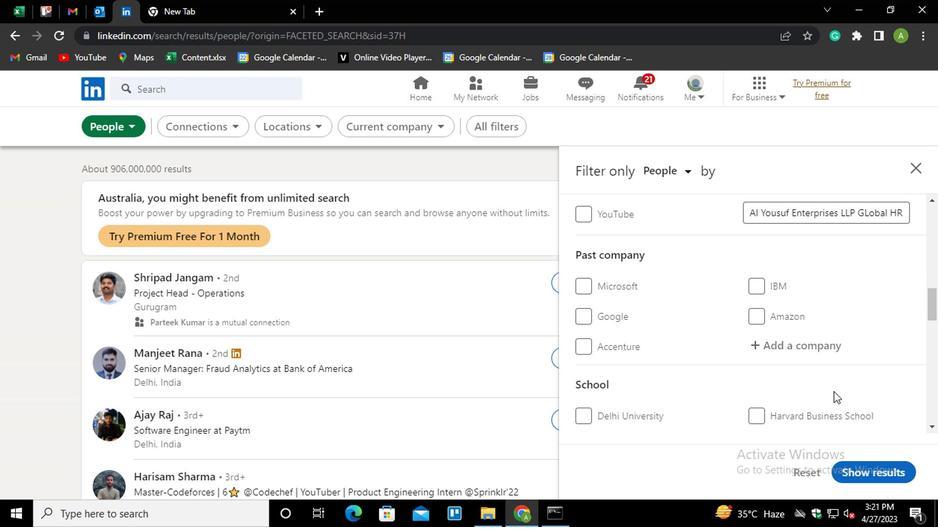 
Action: Mouse scrolled (840, 393) with delta (0, 0)
Screenshot: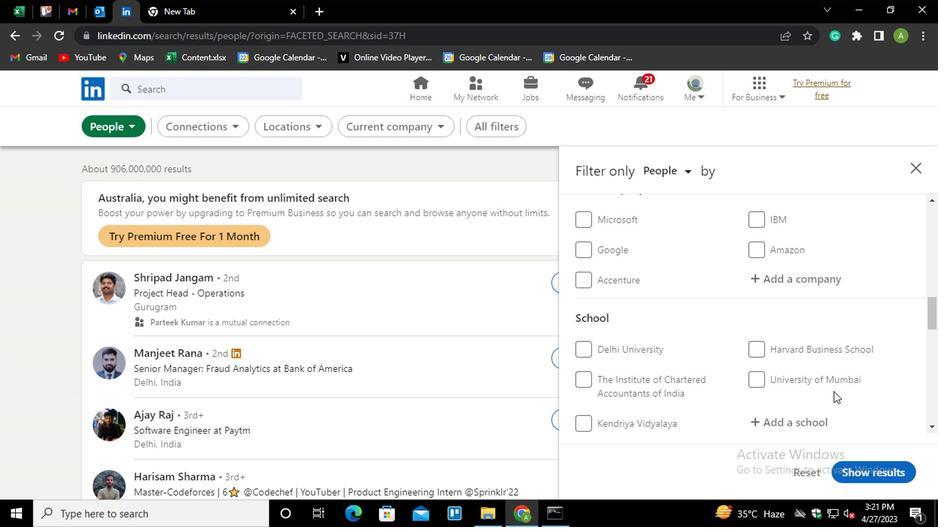 
Action: Mouse scrolled (840, 393) with delta (0, 0)
Screenshot: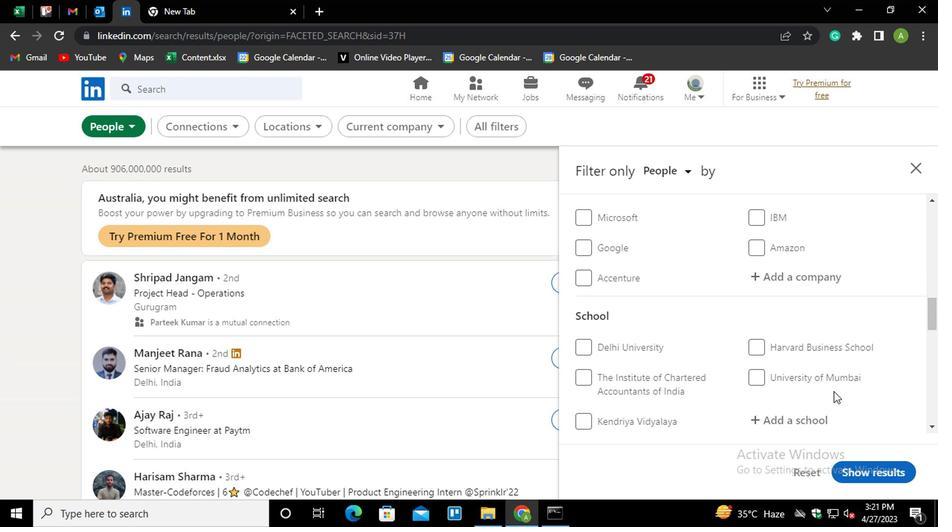 
Action: Mouse moved to (790, 283)
Screenshot: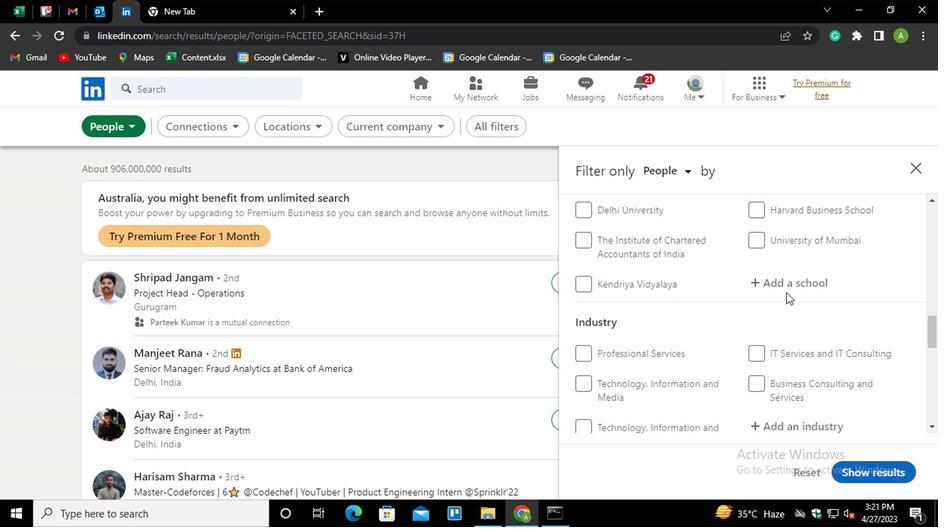 
Action: Mouse pressed left at (790, 283)
Screenshot: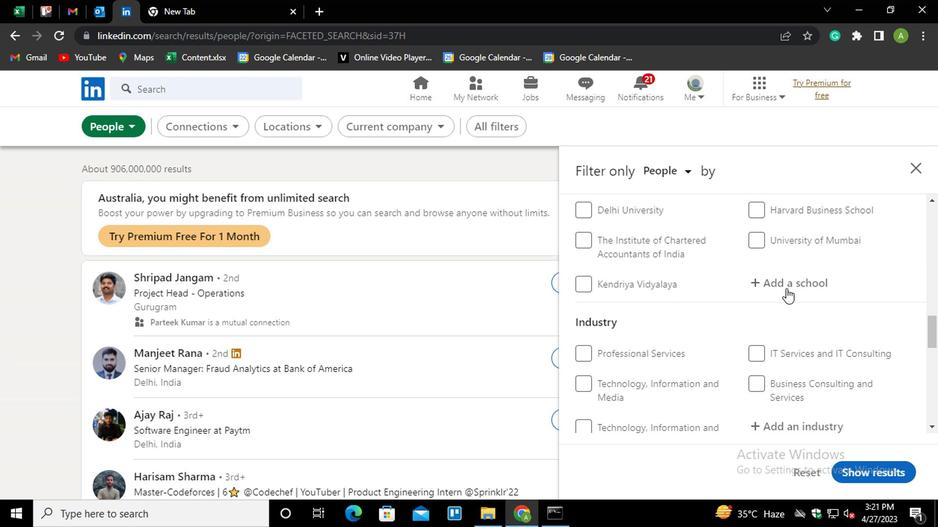 
Action: Key pressed <Key.shift><Key.shift><Key.shift><Key.shift><Key.shift><Key.shift><Key.shift><Key.shift><Key.shift><Key.shift><Key.shift><Key.shift><Key.shift><Key.shift><Key.shift><Key.shift><Key.shift><Key.shift><Key.shift><Key.shift><Key.shift><Key.shift><Key.shift><Key.shift><Key.shift><Key.shift><Key.shift><Key.shift><Key.shift><Key.shift><Key.shift><Key.shift><Key.shift><Key.shift><Key.shift><Key.shift><Key.shift>COCHIN<Key.down><Key.enter>
Screenshot: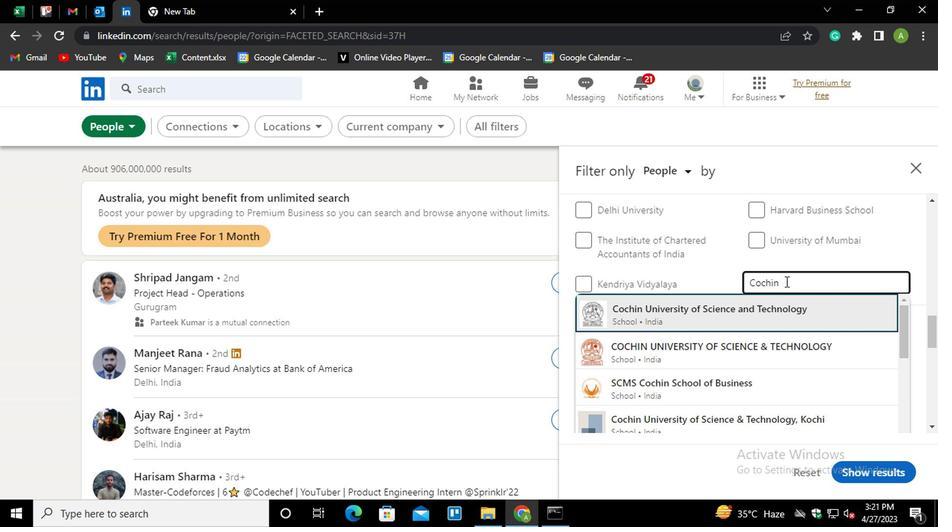 
Action: Mouse moved to (788, 282)
Screenshot: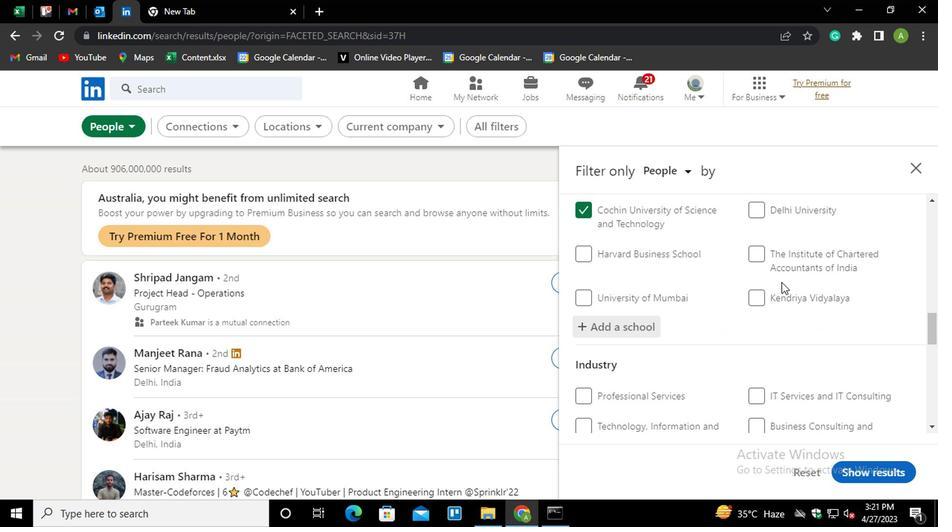 
Action: Mouse scrolled (788, 281) with delta (0, 0)
Screenshot: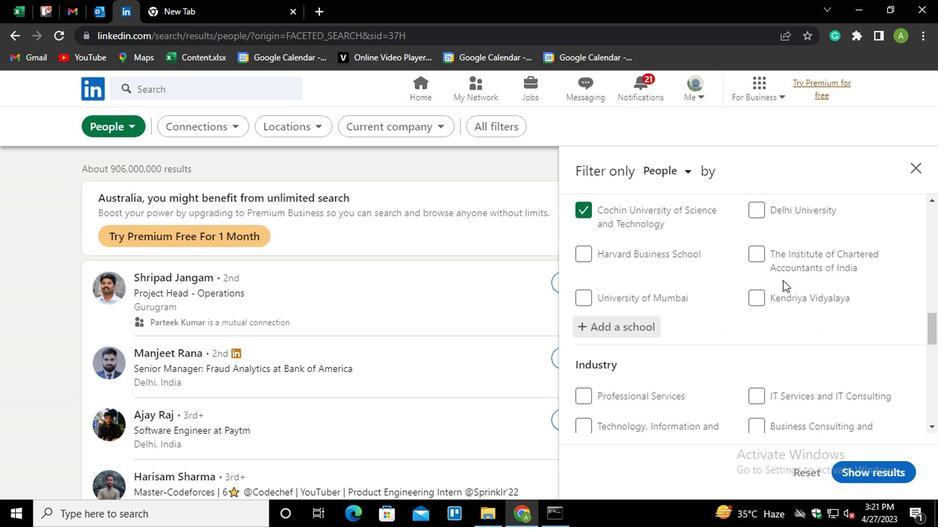 
Action: Mouse scrolled (788, 281) with delta (0, 0)
Screenshot: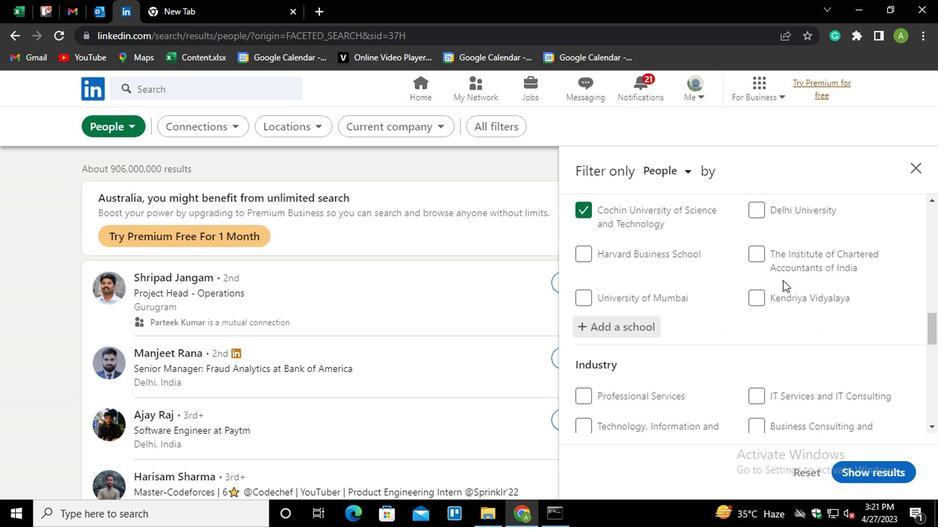 
Action: Mouse moved to (782, 329)
Screenshot: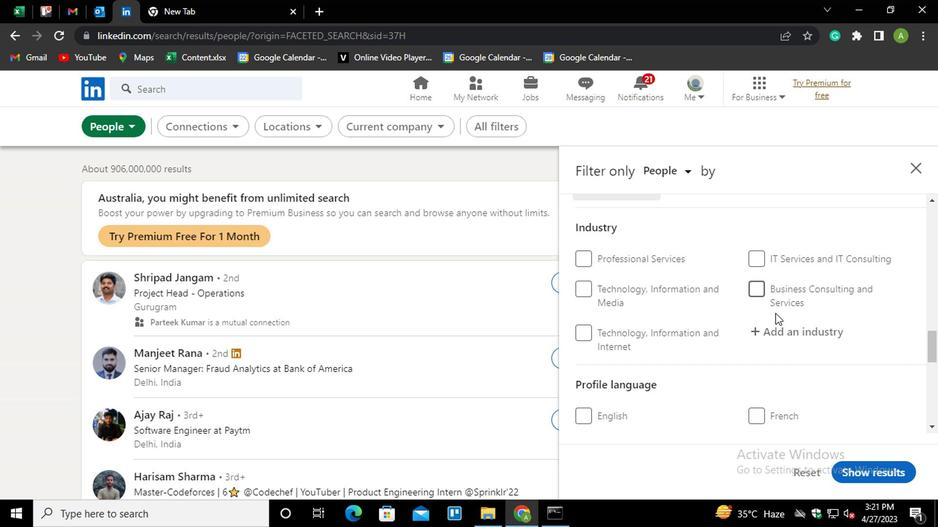 
Action: Mouse pressed left at (782, 329)
Screenshot: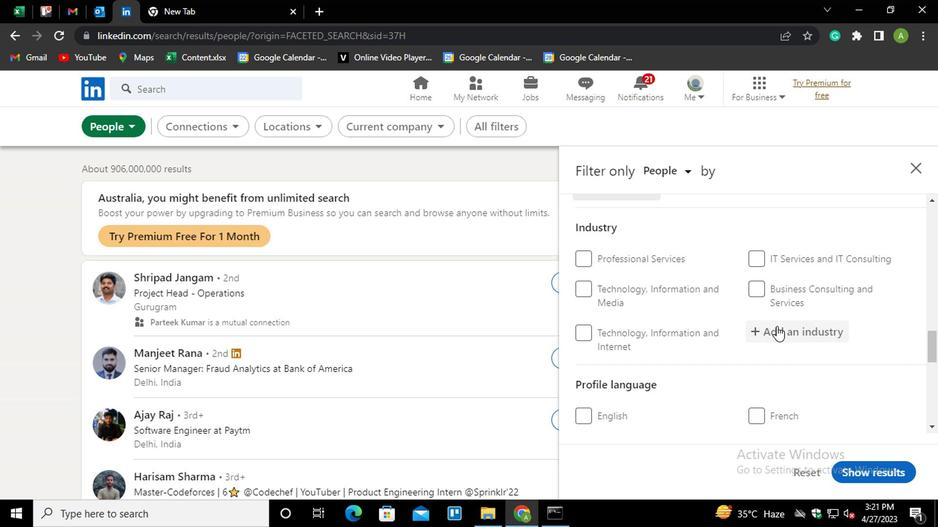
Action: Mouse moved to (776, 339)
Screenshot: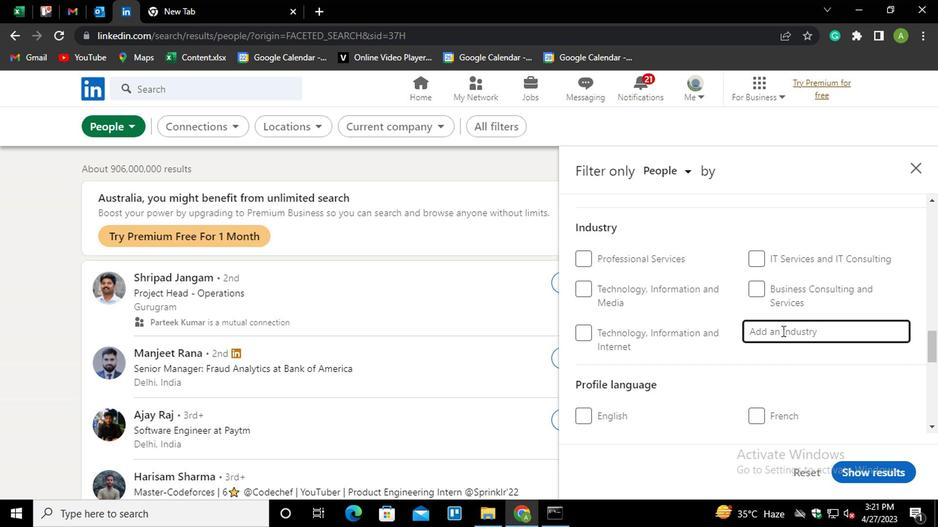 
Action: Key pressed <Key.shift>MKOB<Key.backspace><Key.backspace><Key.backspace>OBILE<Key.down><Key.down><Key.enter>
Screenshot: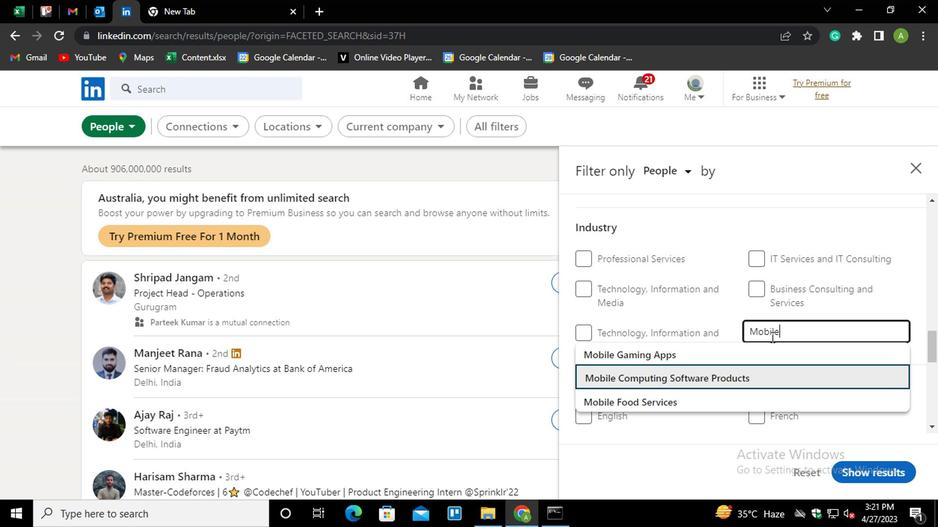
Action: Mouse moved to (788, 332)
Screenshot: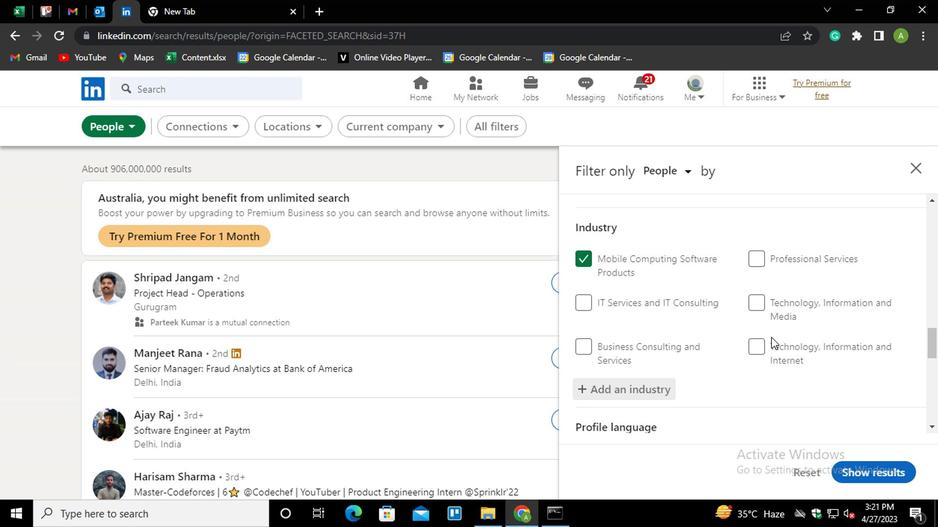 
Action: Mouse scrolled (788, 332) with delta (0, 0)
Screenshot: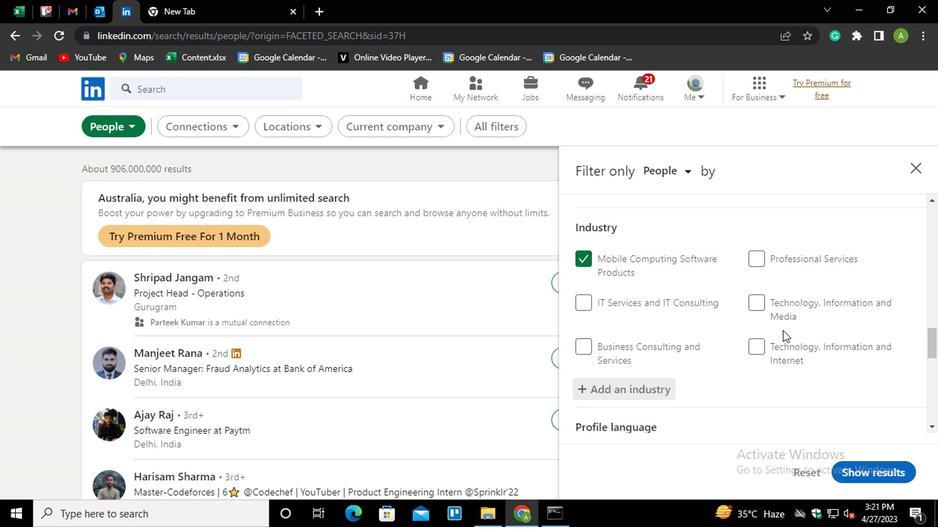 
Action: Mouse scrolled (788, 332) with delta (0, 0)
Screenshot: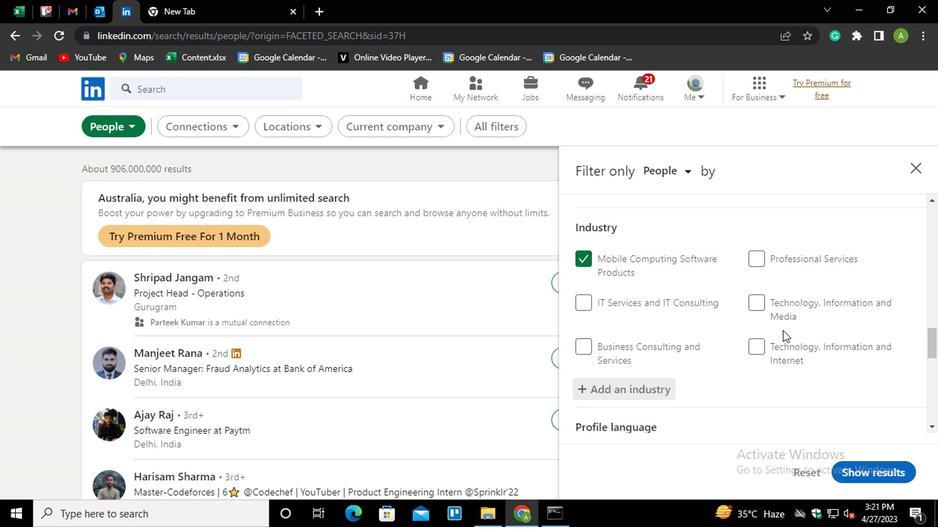 
Action: Mouse scrolled (788, 332) with delta (0, 0)
Screenshot: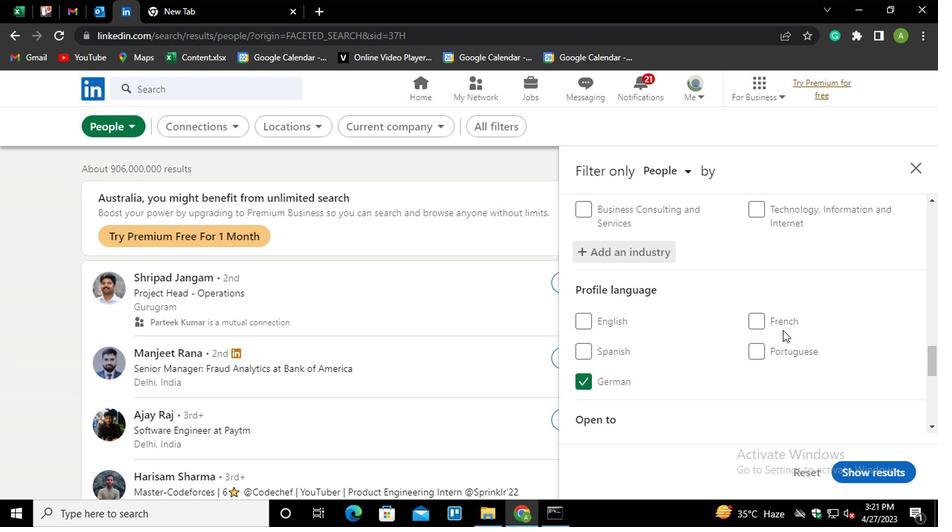 
Action: Mouse scrolled (788, 332) with delta (0, 0)
Screenshot: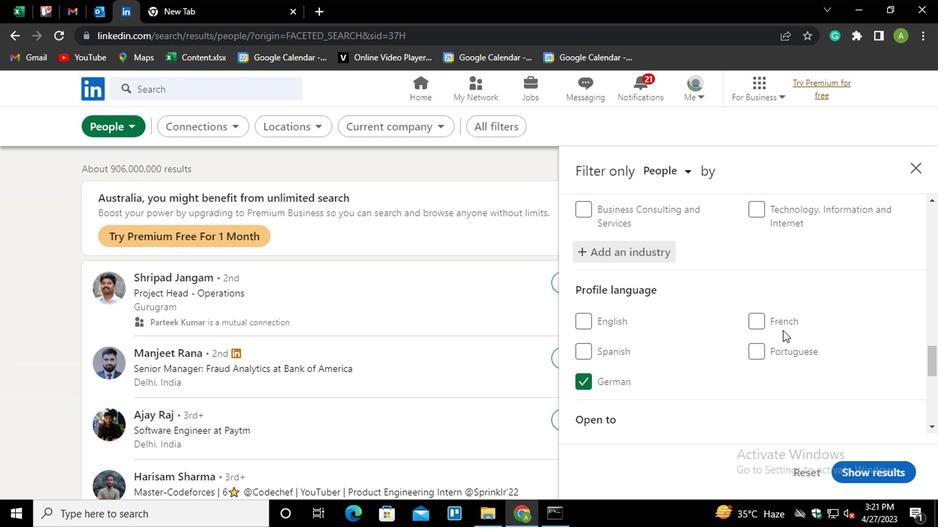 
Action: Mouse scrolled (788, 332) with delta (0, 0)
Screenshot: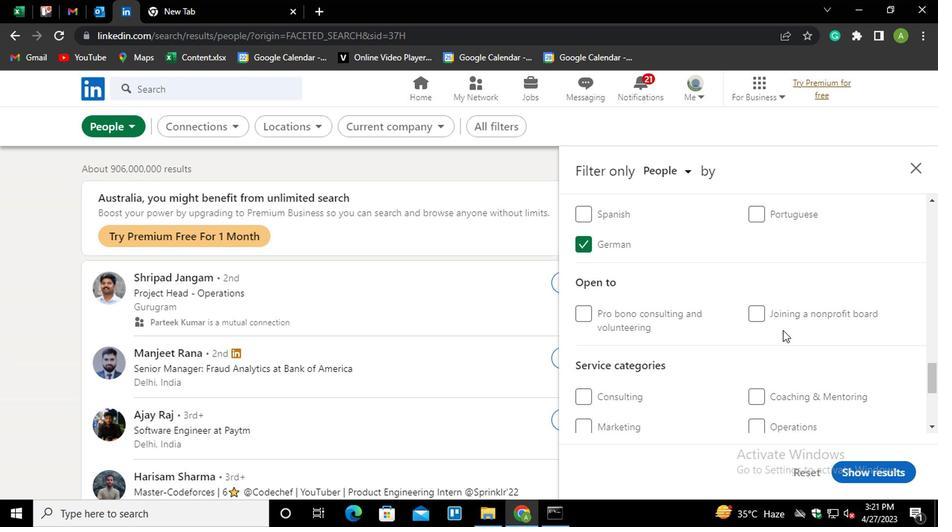 
Action: Mouse scrolled (788, 332) with delta (0, 0)
Screenshot: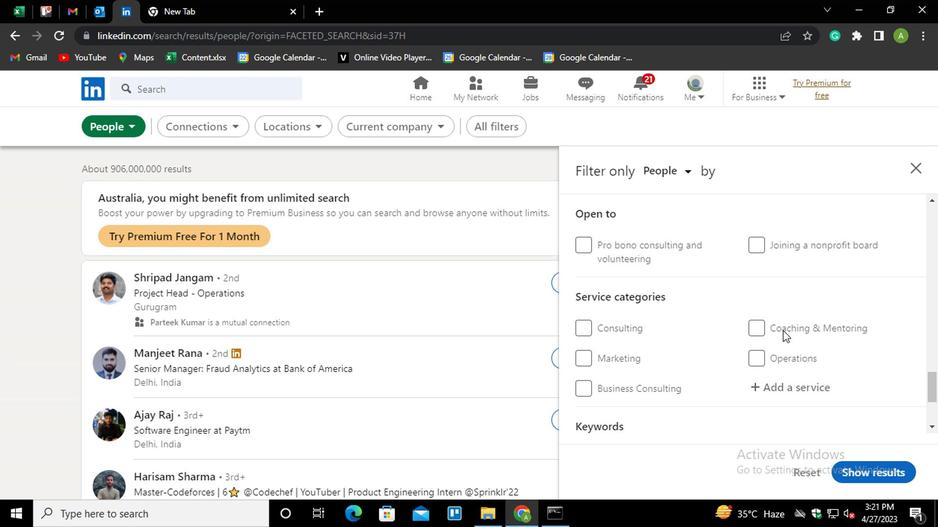
Action: Mouse moved to (592, 319)
Screenshot: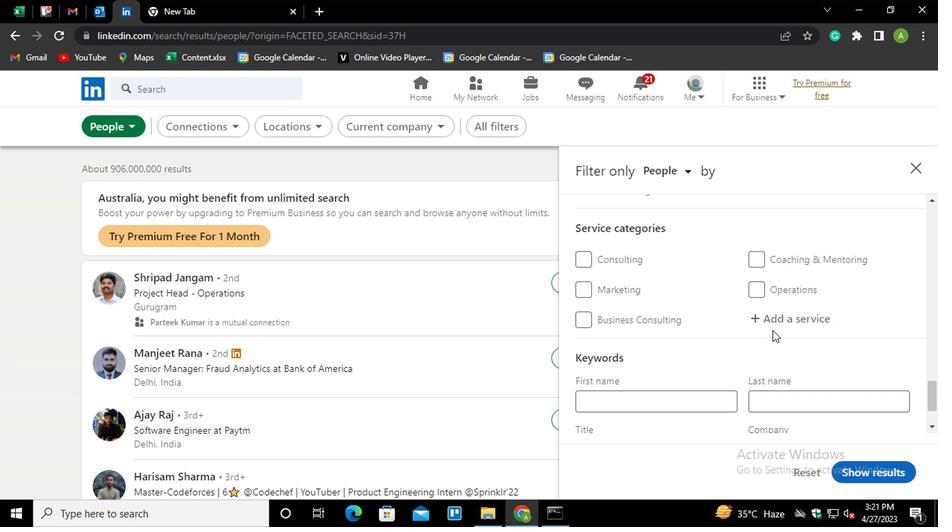 
Action: Mouse pressed left at (592, 319)
Screenshot: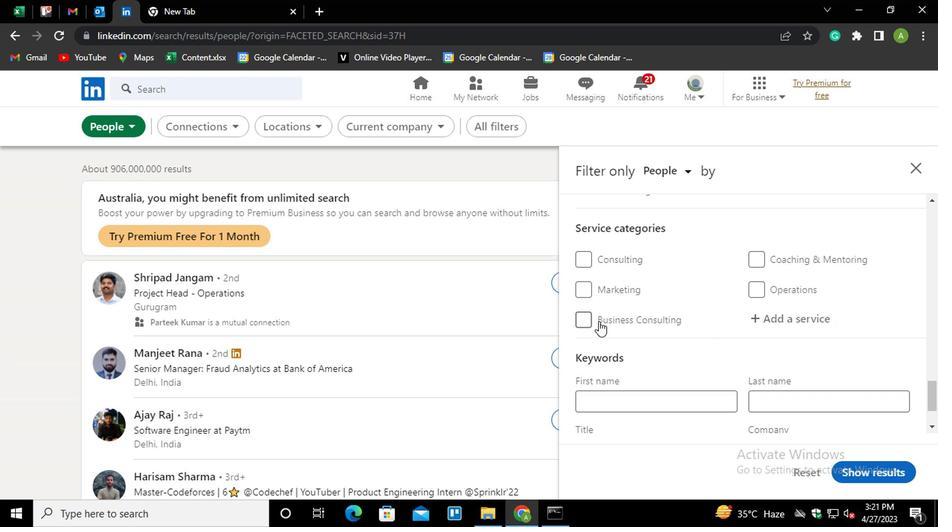 
Action: Mouse moved to (657, 326)
Screenshot: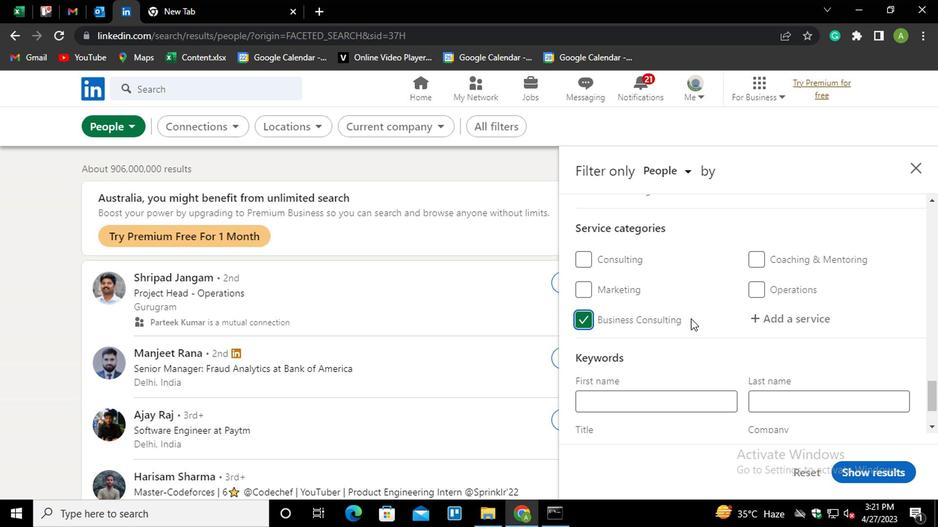 
Action: Mouse pressed left at (657, 326)
Screenshot: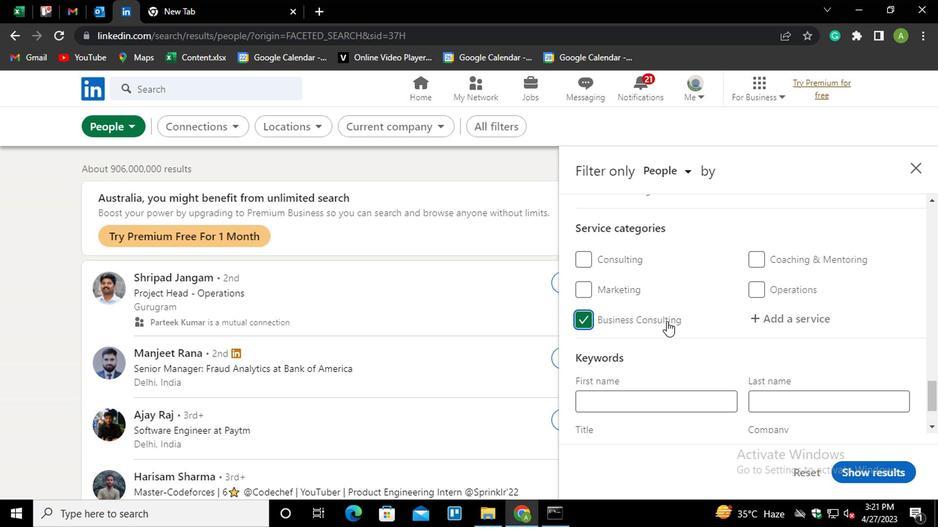 
Action: Mouse moved to (770, 319)
Screenshot: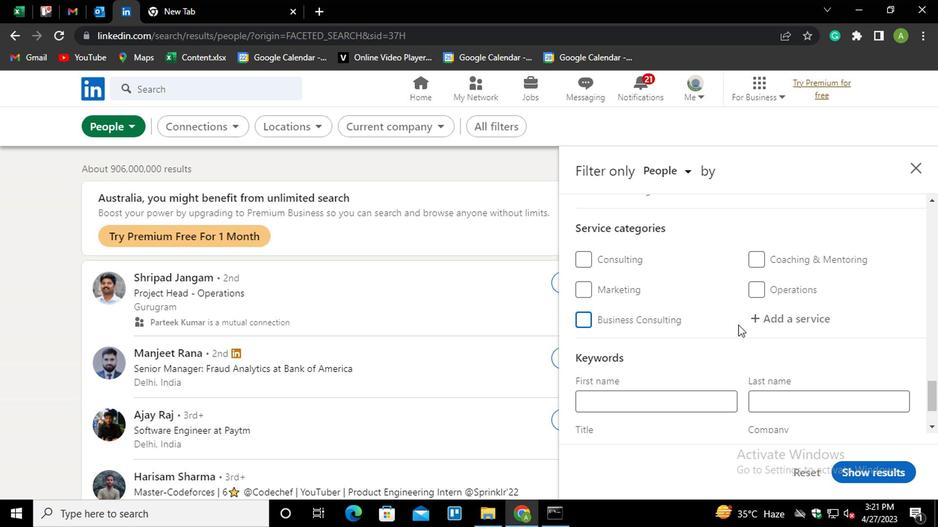 
Action: Mouse pressed left at (770, 319)
Screenshot: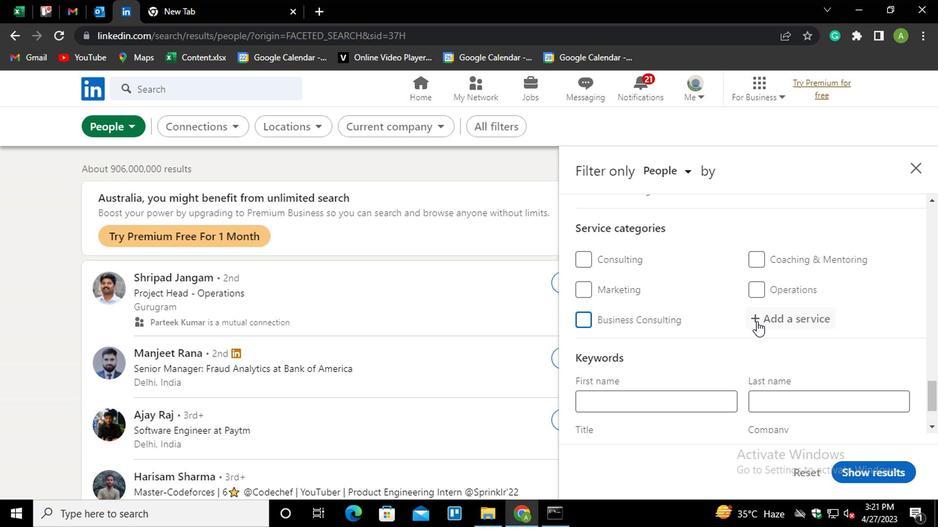 
Action: Key pressed <Key.shift><Key.shift><Key.shift><Key.shift><Key.shift><Key.shift><Key.shift><Key.shift><Key.shift><Key.shift><Key.shift><Key.shift><Key.shift><Key.shift><Key.shift><Key.shift><Key.shift><Key.shift><Key.shift><Key.shift><Key.shift><Key.shift><Key.shift><Key.shift><Key.shift><Key.shift><Key.shift><Key.shift><Key.shift><Key.shift><Key.shift><Key.shift><Key.shift><Key.shift><Key.shift><Key.shift><Key.shift><Key.shift><Key.shift><Key.shift><Key.shift><Key.shift>EVENT<Key.down><Key.enter>
Screenshot: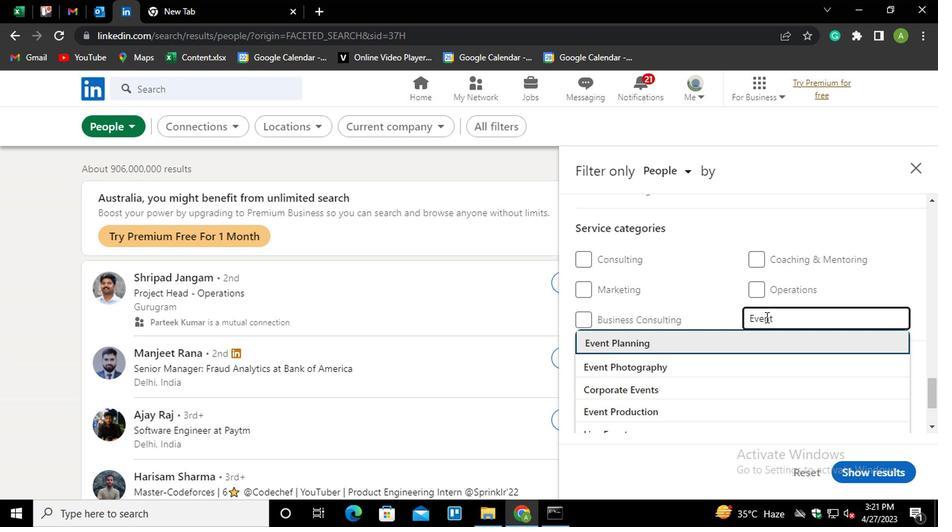 
Action: Mouse moved to (788, 309)
Screenshot: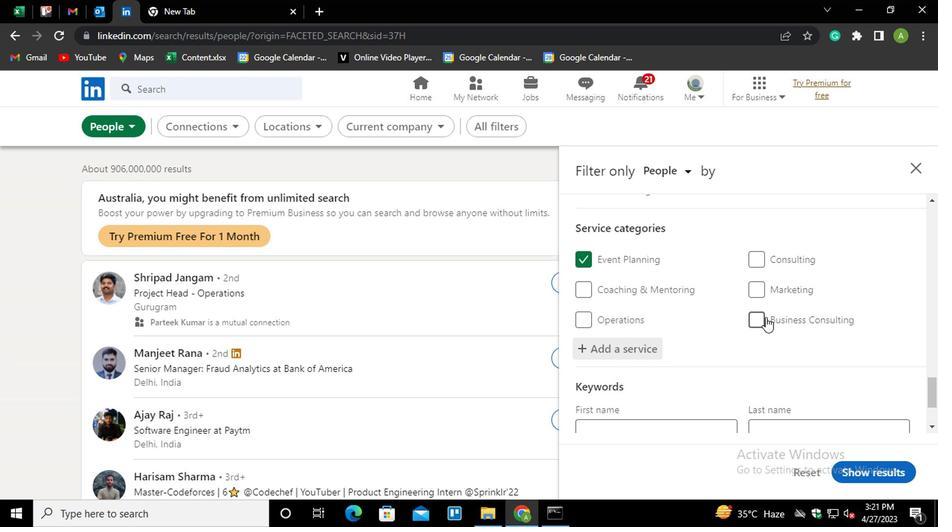 
Action: Mouse scrolled (788, 308) with delta (0, 0)
Screenshot: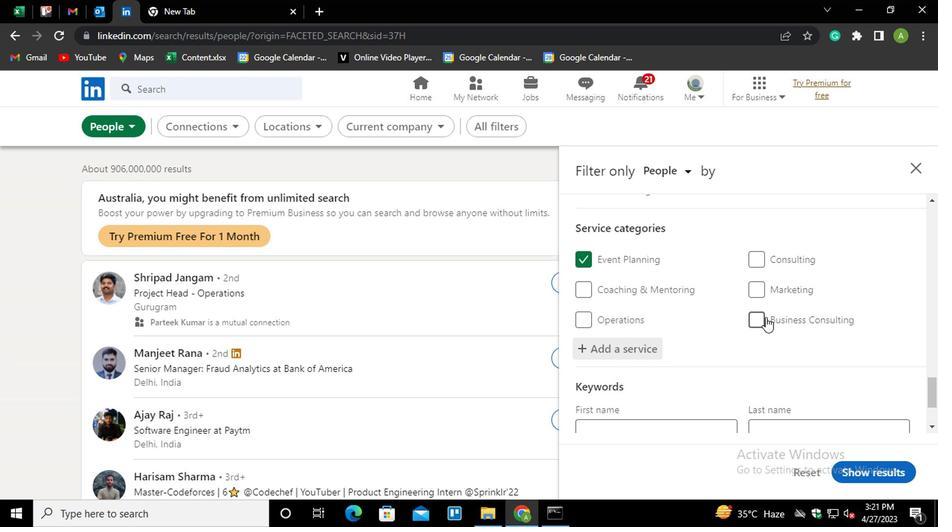 
Action: Mouse scrolled (788, 308) with delta (0, 0)
Screenshot: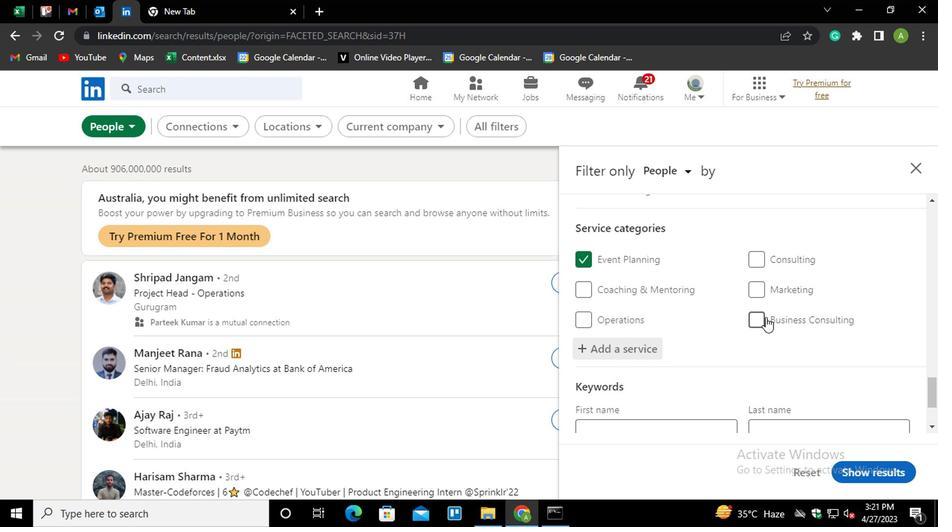 
Action: Mouse scrolled (788, 308) with delta (0, 0)
Screenshot: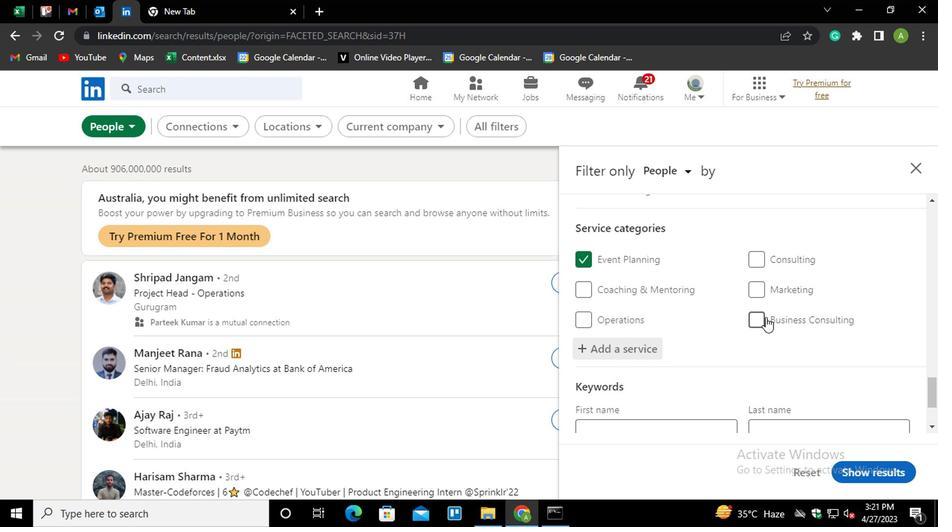 
Action: Mouse scrolled (788, 308) with delta (0, 0)
Screenshot: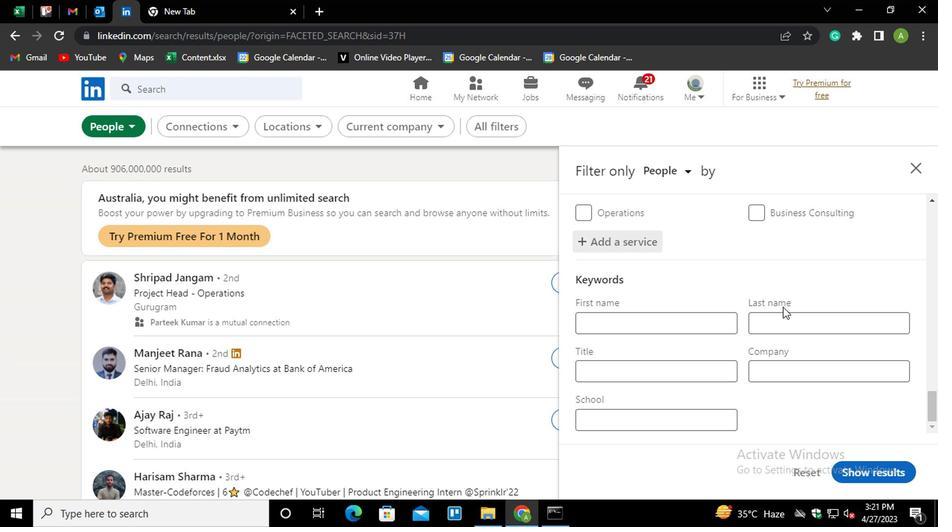 
Action: Mouse scrolled (788, 308) with delta (0, 0)
Screenshot: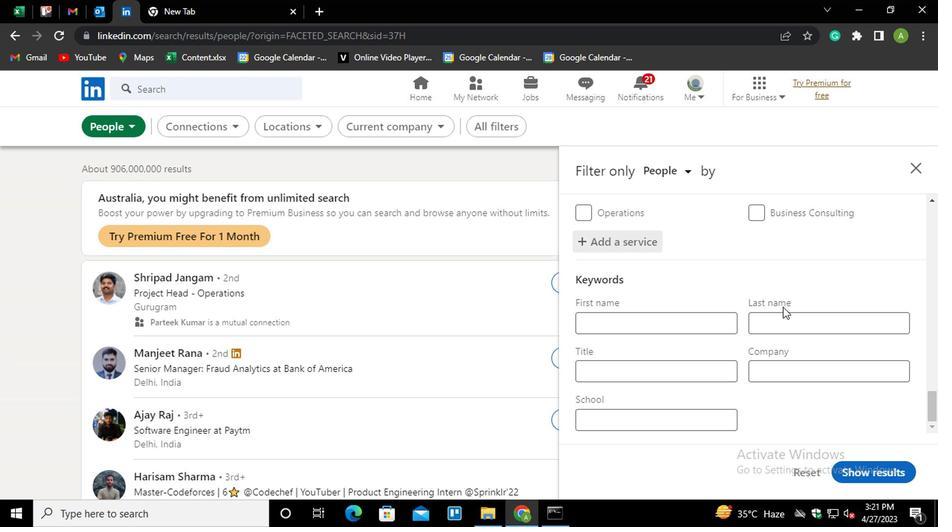 
Action: Mouse moved to (654, 375)
Screenshot: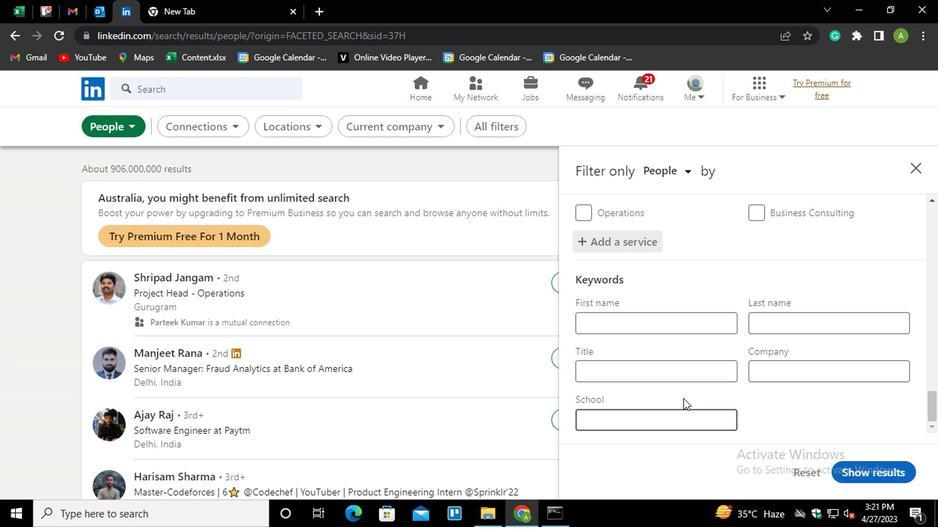 
Action: Mouse pressed left at (654, 375)
Screenshot: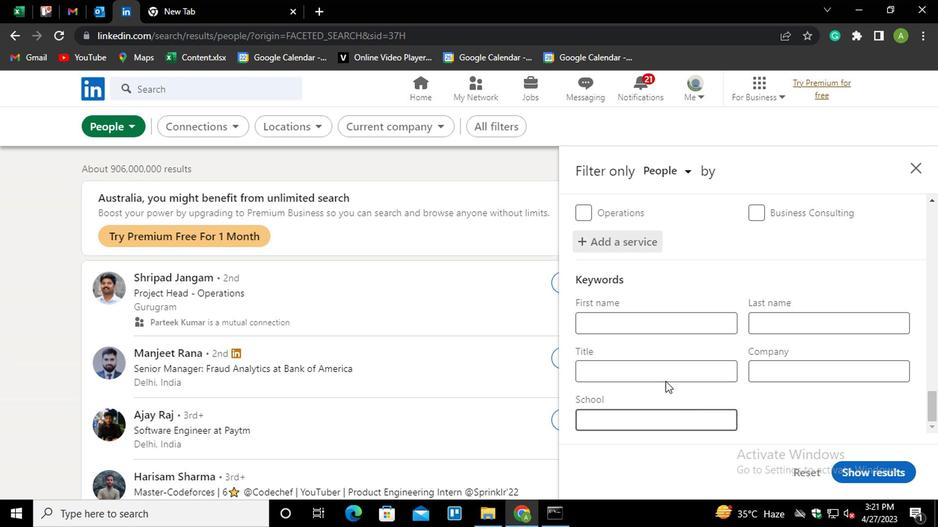 
Action: Key pressed <Key.shift>OVER<Key.space>THE<Key.space><Key.shift>PHONE<Key.space><Key.shift><Key.shift><Key.shift><Key.shift><Key.shift>INTERPRETER
Screenshot: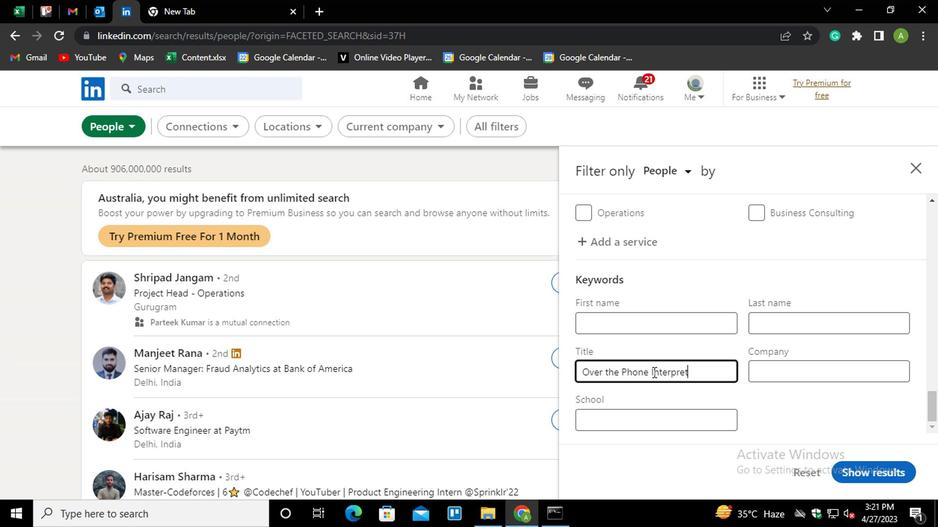 
Action: Mouse moved to (763, 402)
Screenshot: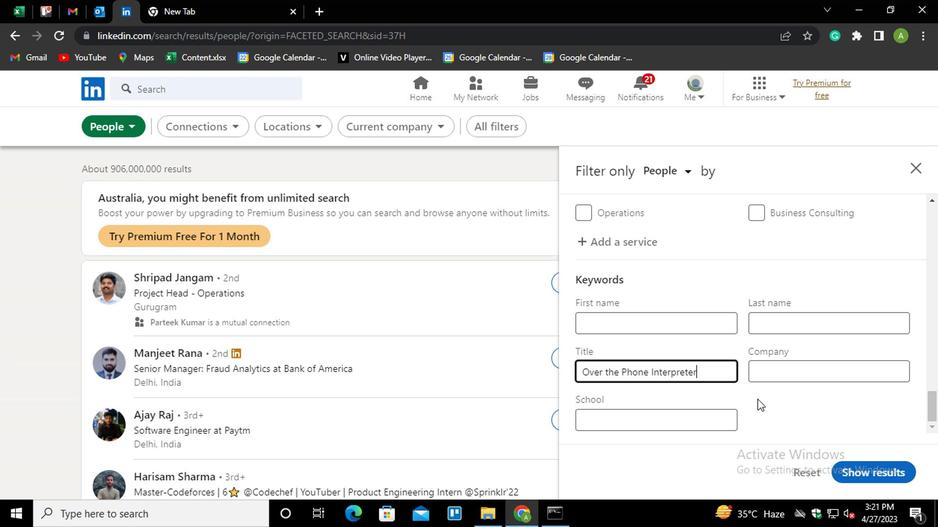 
Action: Mouse pressed left at (763, 402)
Screenshot: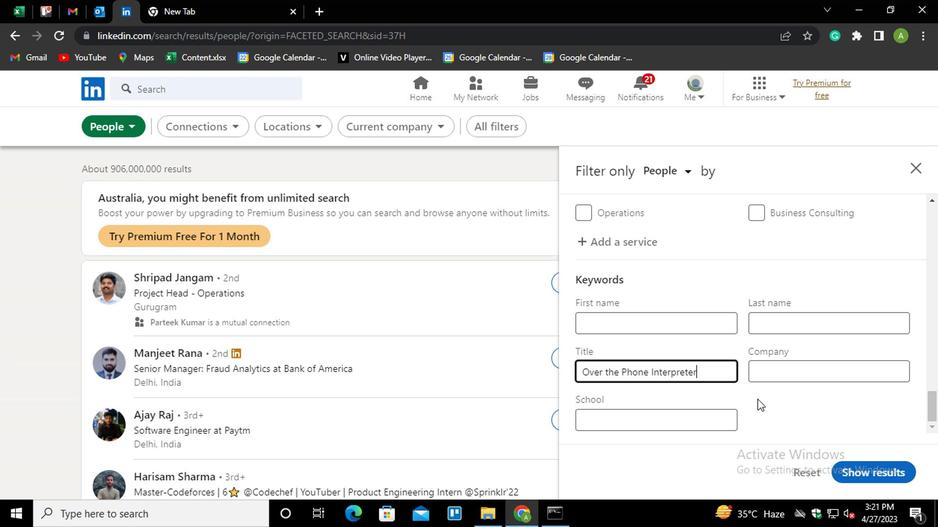 
Action: Mouse moved to (867, 471)
Screenshot: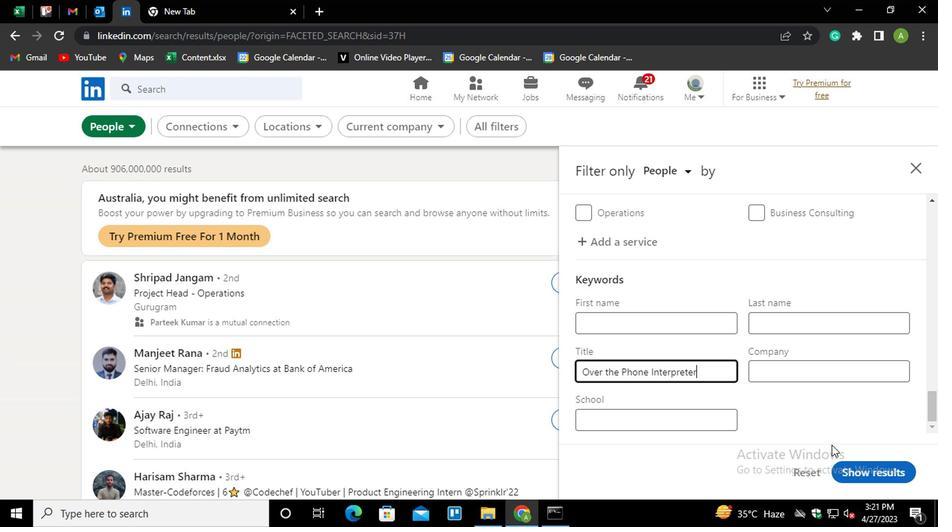 
Action: Mouse pressed left at (867, 471)
Screenshot: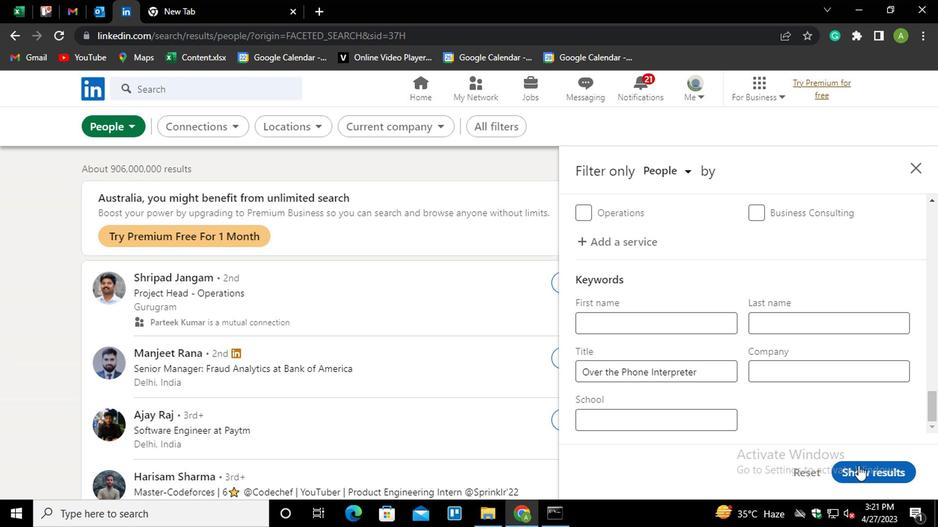 
Action: Mouse moved to (866, 473)
Screenshot: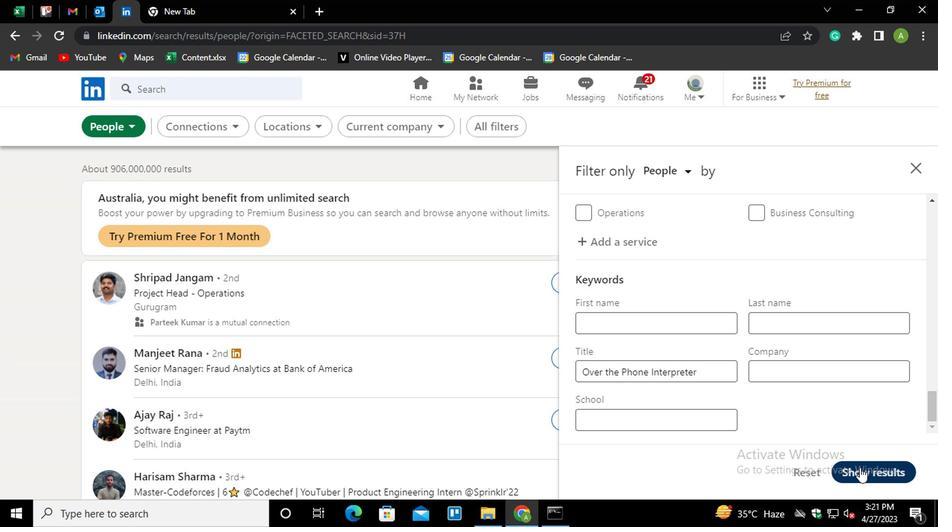 
